 Task: Open Card Health and Wellness Conference Review in Board Employee Motivation and Engagement Programs to Workspace E-commerce Platforms and add a team member Softage.1@softage.net, a label Blue, a checklist Product Launch, an attachment from Trello, a color Blue and finally, add a card description 'Develop and launch new customer engagement program for social media' and a comment 'We should approach this task as an opportunity to learn and grow, by exploring new ideas and methods.'. Add a start date 'Jan 05, 1900' with a due date 'Jan 12, 1900'
Action: Mouse moved to (52, 279)
Screenshot: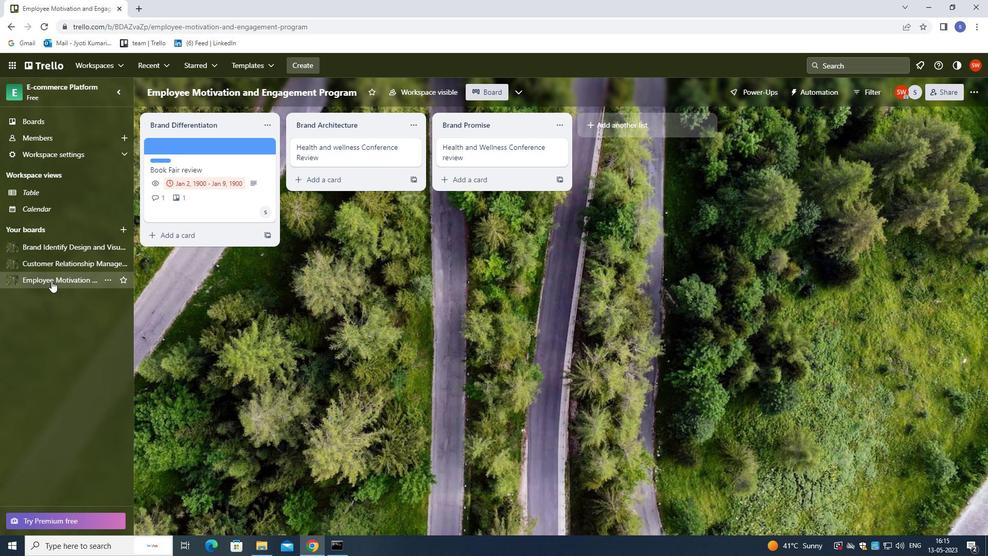 
Action: Mouse pressed left at (52, 279)
Screenshot: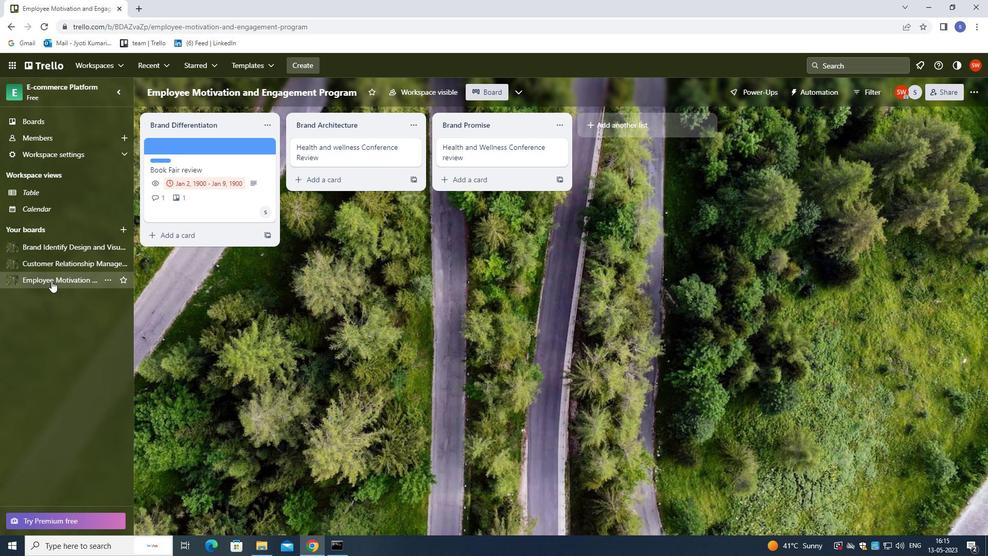 
Action: Mouse moved to (322, 155)
Screenshot: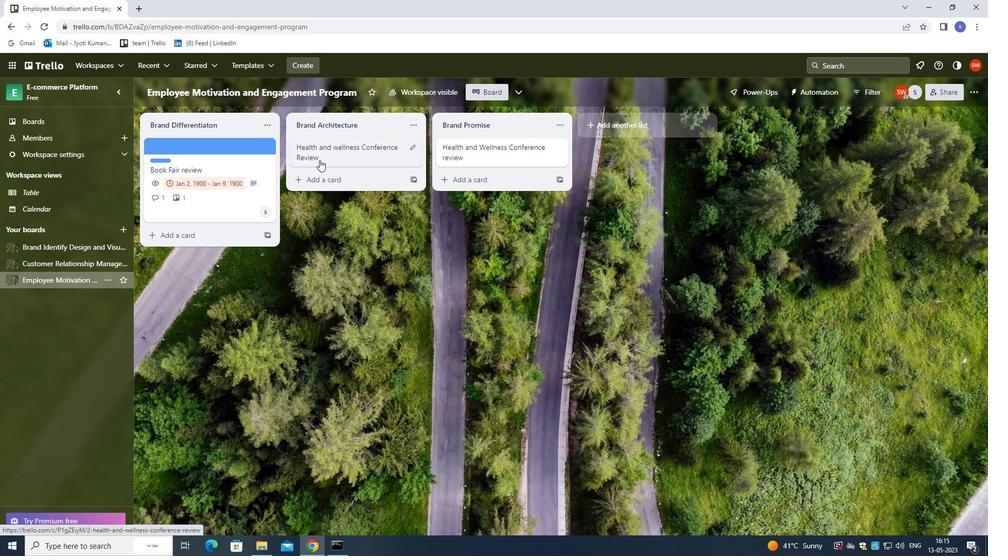 
Action: Mouse pressed left at (322, 155)
Screenshot: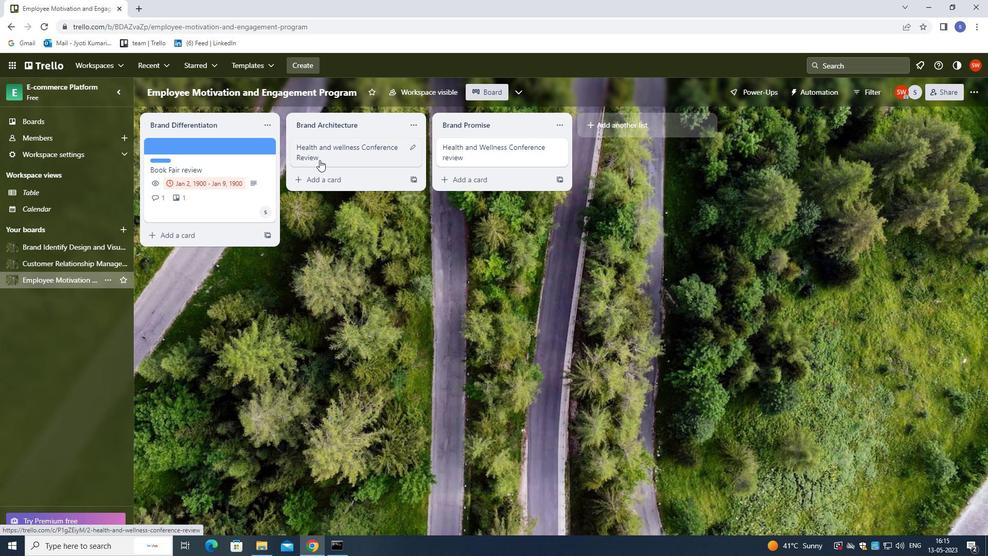 
Action: Mouse moved to (663, 182)
Screenshot: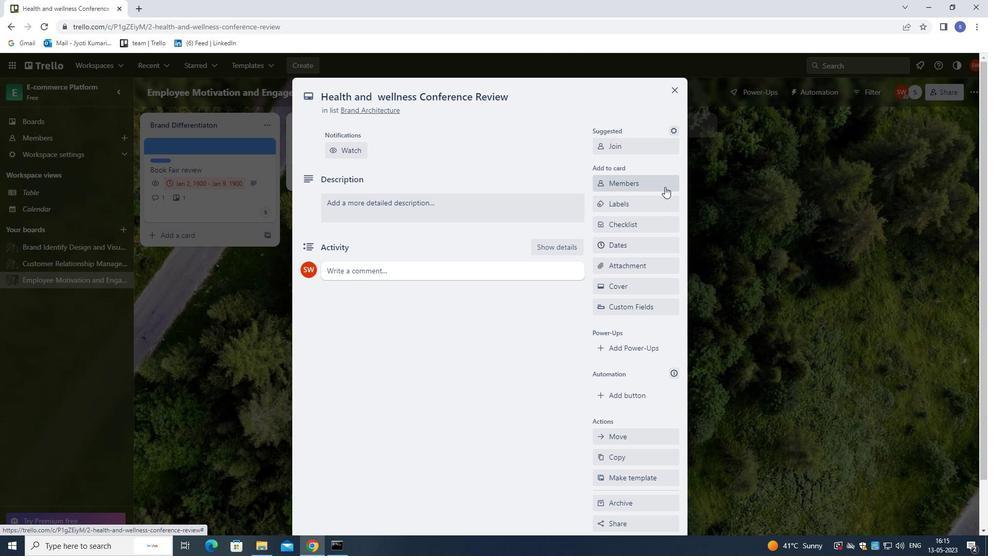 
Action: Mouse pressed left at (663, 182)
Screenshot: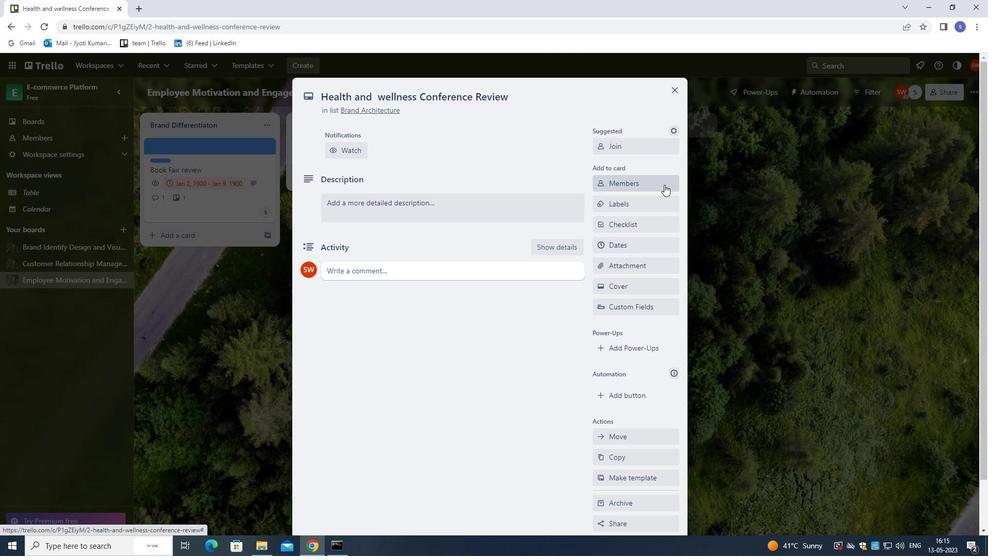 
Action: Mouse moved to (730, 227)
Screenshot: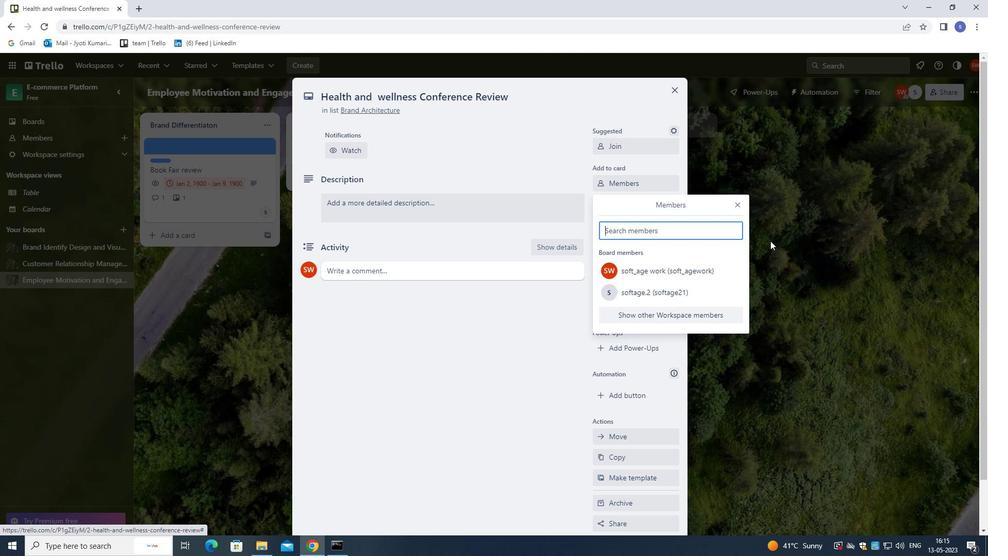
Action: Key pressed softage.4<Key.backspace>1<Key.shift>@SOFTAGE.NET
Screenshot: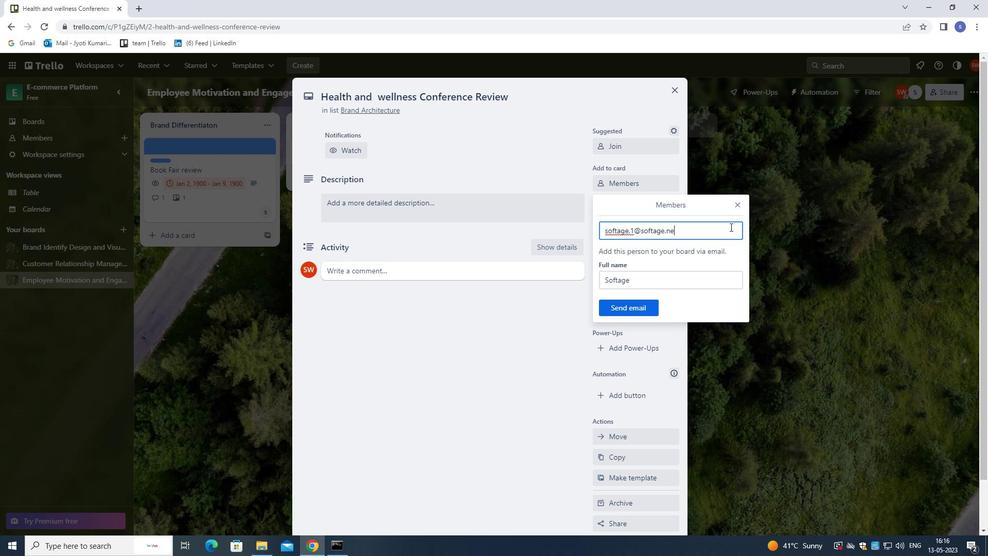 
Action: Mouse moved to (618, 305)
Screenshot: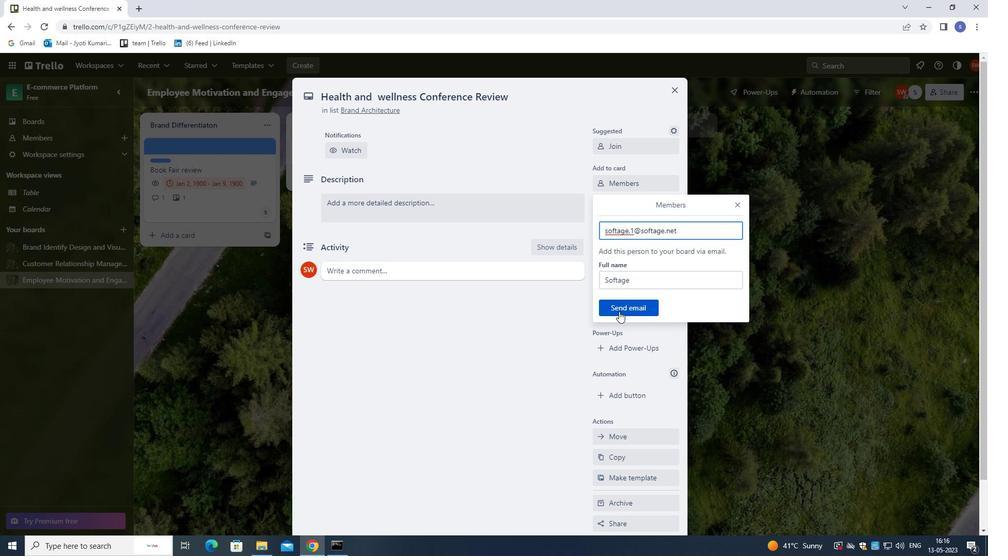
Action: Mouse pressed left at (618, 305)
Screenshot: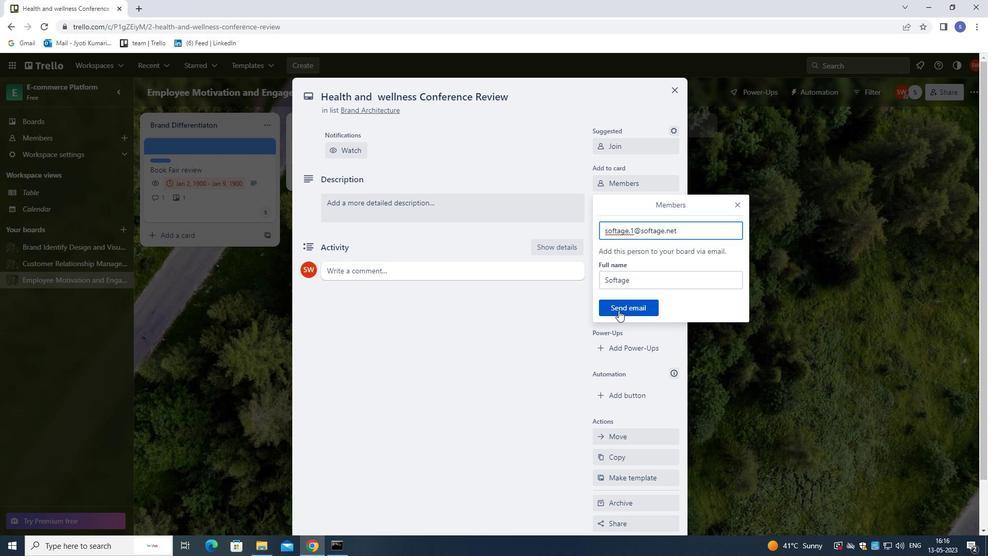 
Action: Mouse moved to (623, 205)
Screenshot: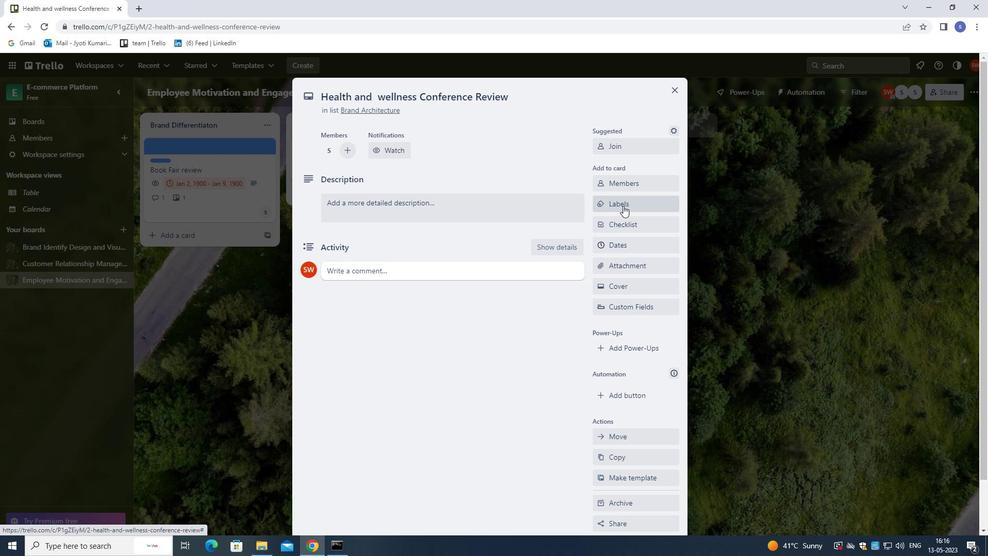 
Action: Mouse pressed left at (623, 205)
Screenshot: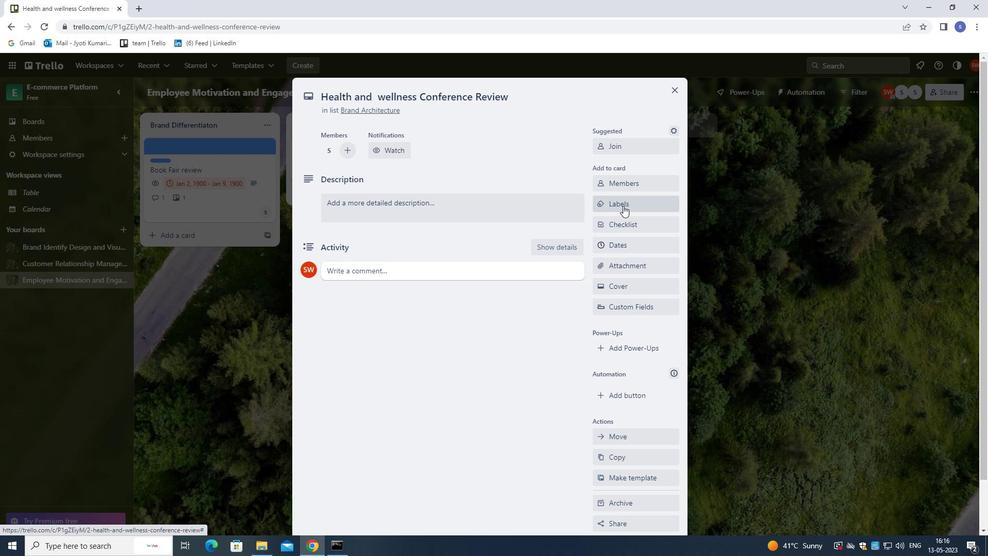 
Action: Mouse moved to (622, 204)
Screenshot: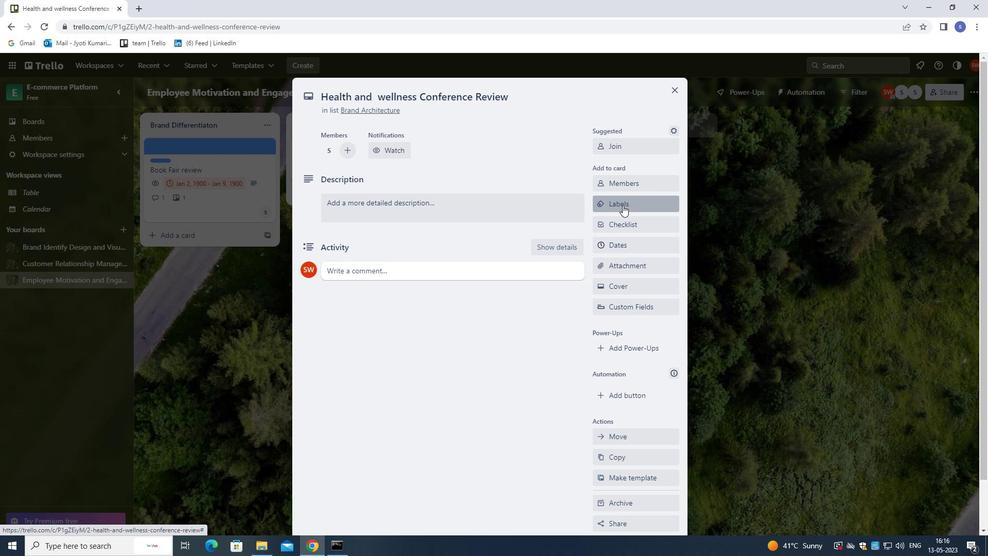 
Action: Key pressed B
Screenshot: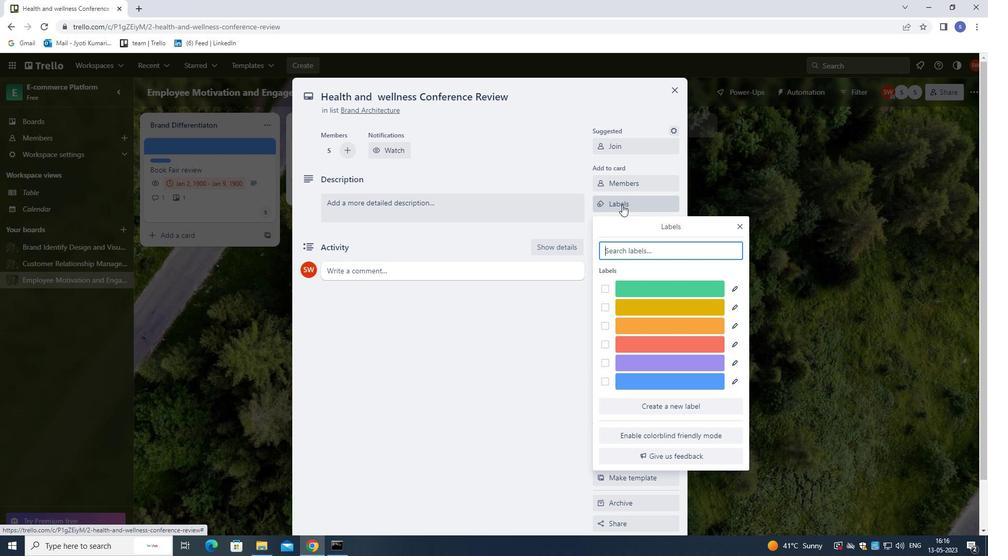 
Action: Mouse moved to (649, 286)
Screenshot: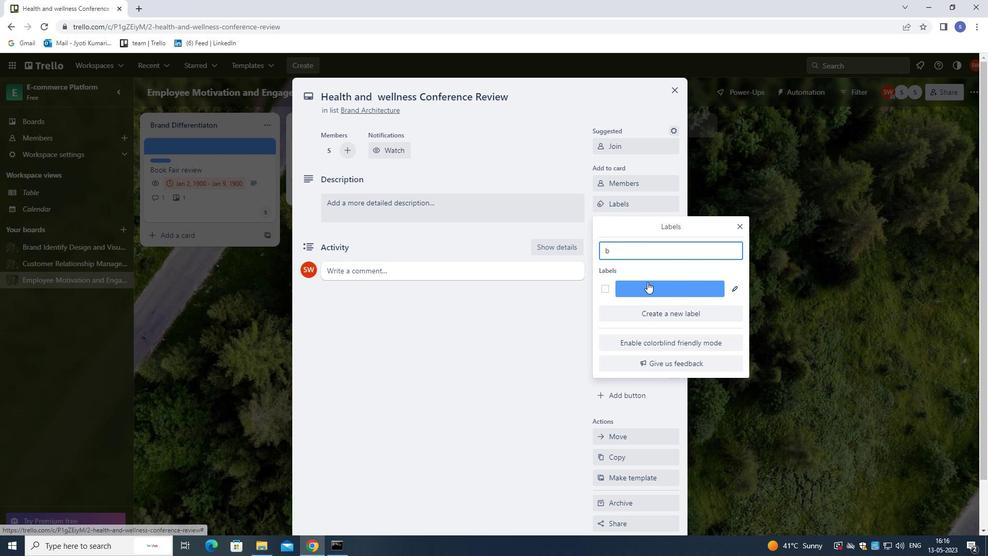 
Action: Mouse pressed left at (649, 286)
Screenshot: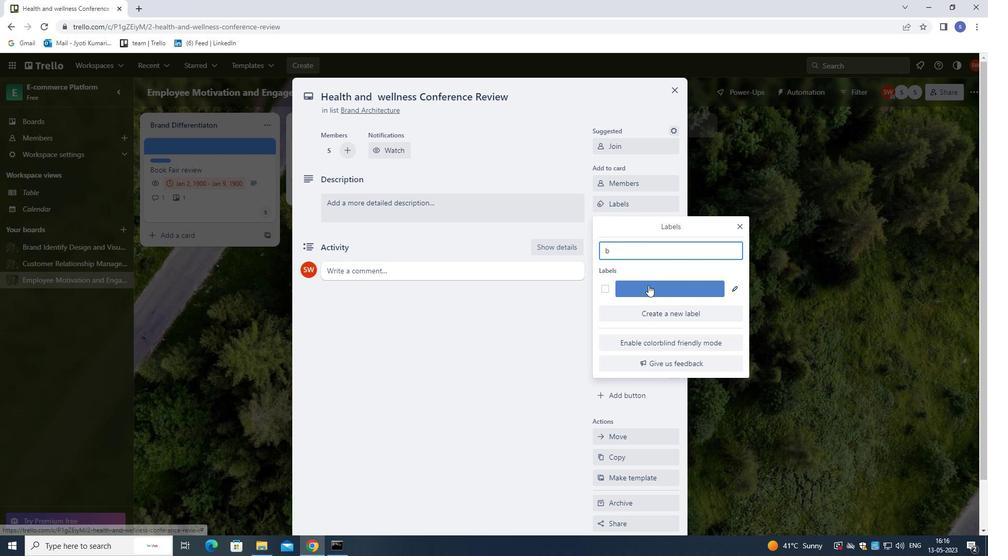 
Action: Mouse moved to (738, 227)
Screenshot: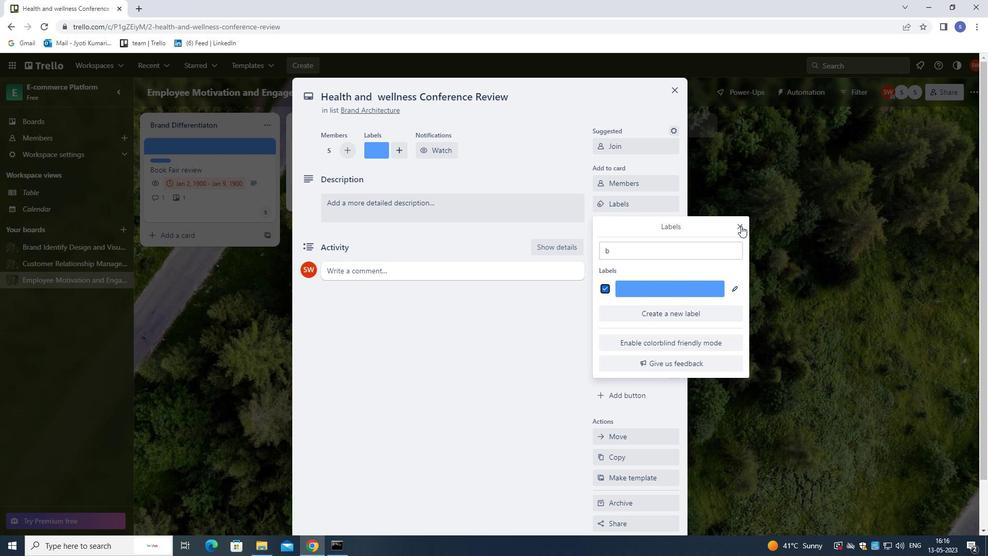 
Action: Mouse pressed left at (738, 227)
Screenshot: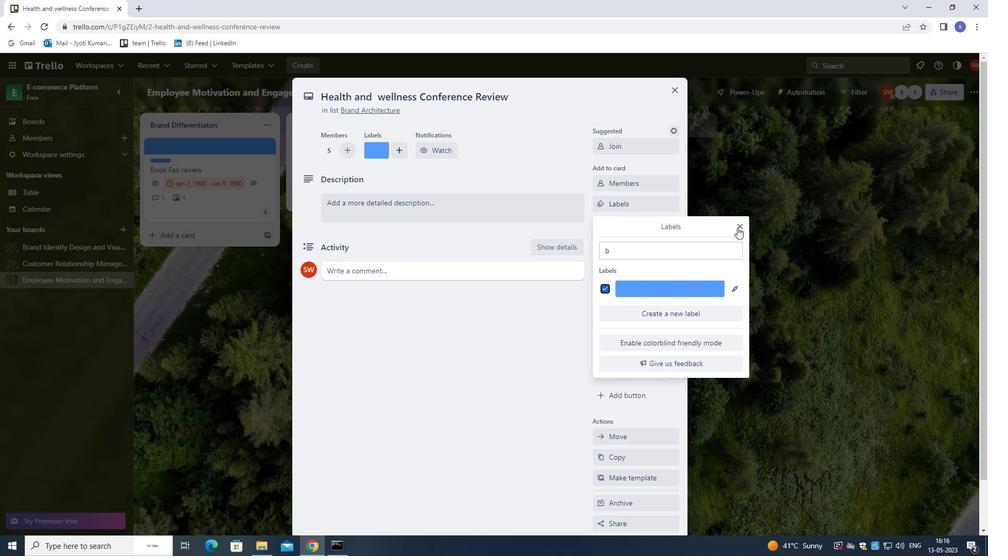 
Action: Mouse moved to (665, 227)
Screenshot: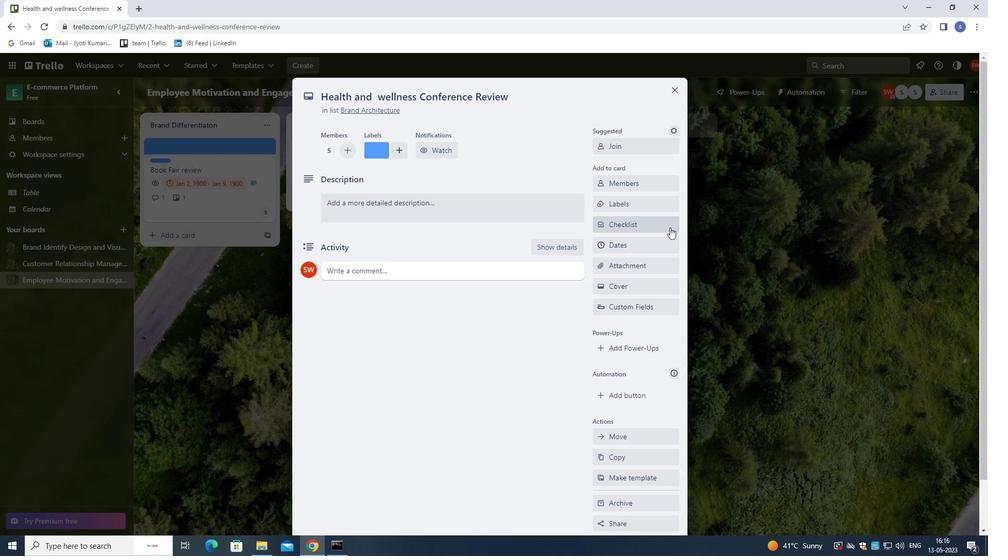 
Action: Mouse pressed left at (665, 227)
Screenshot: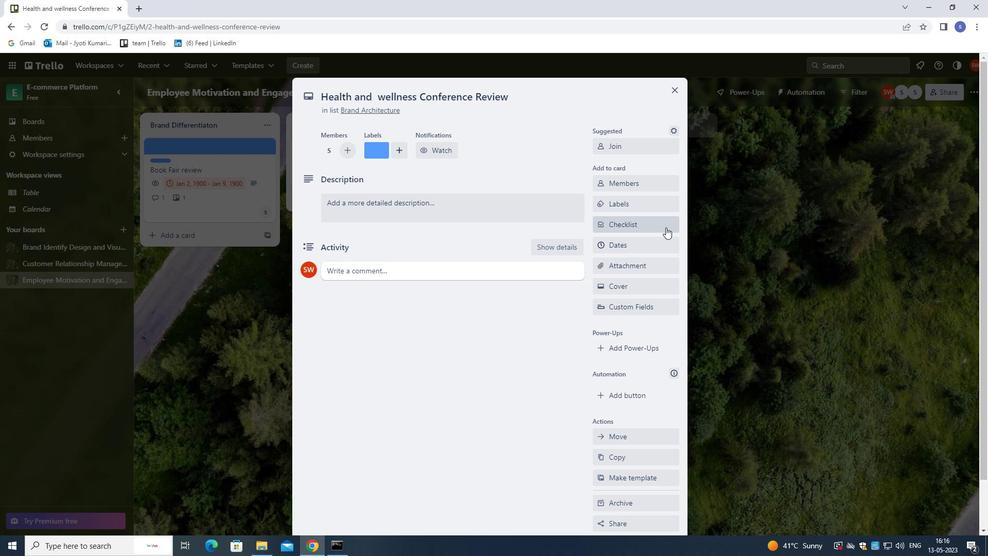 
Action: Mouse moved to (641, 221)
Screenshot: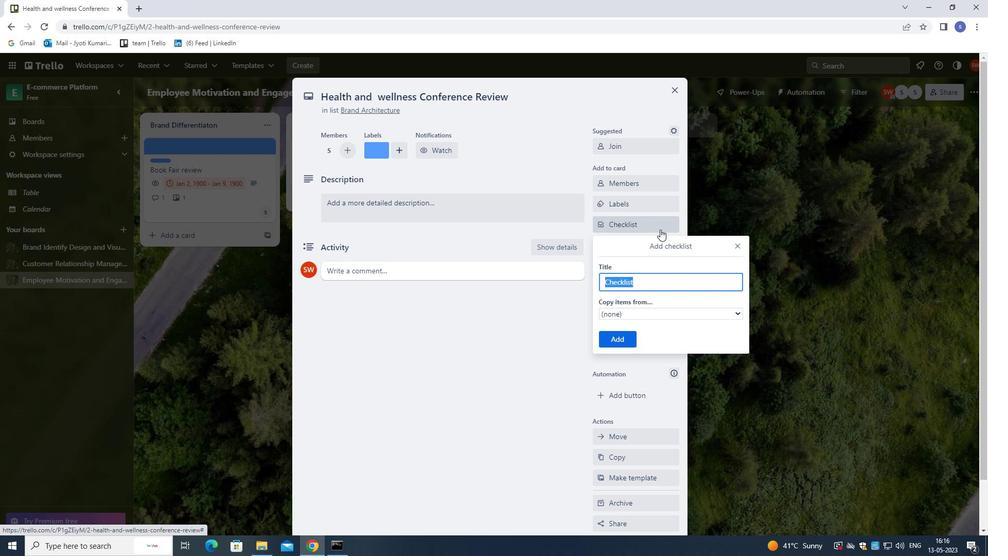 
Action: Key pressed <Key.shift><Key.shift><Key.shift>PRODUCT<Key.space>L<Key.backspace><Key.shift>LAUNCH
Screenshot: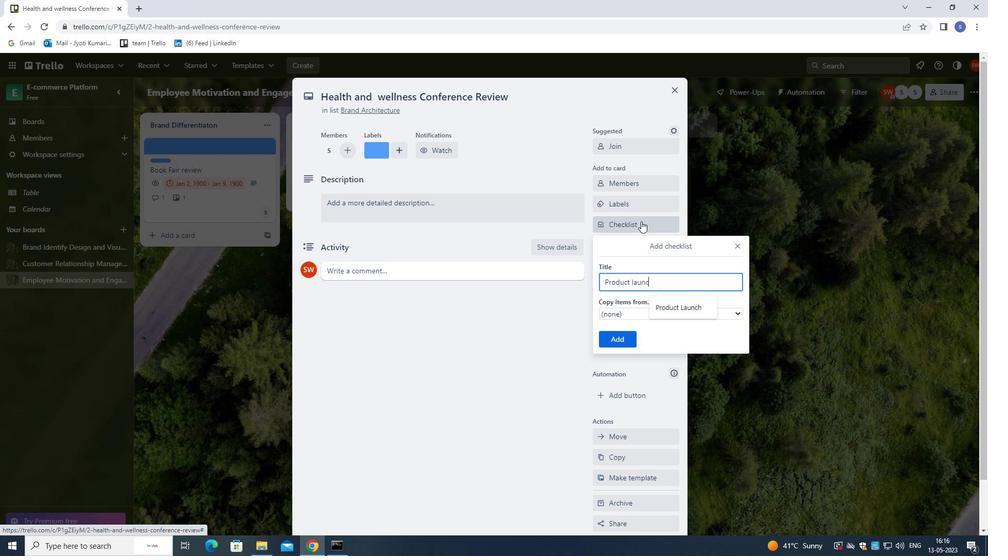 
Action: Mouse moved to (622, 340)
Screenshot: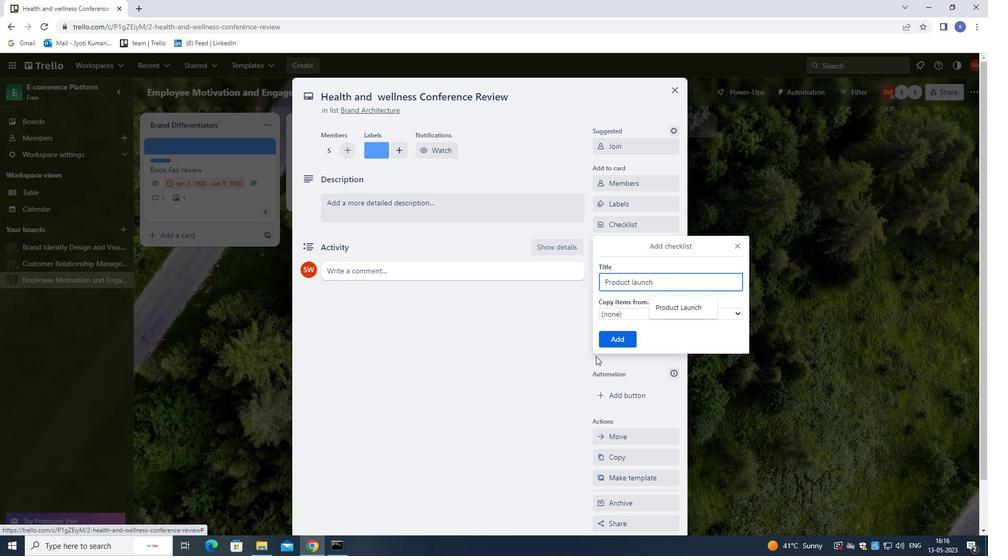 
Action: Mouse pressed left at (622, 340)
Screenshot: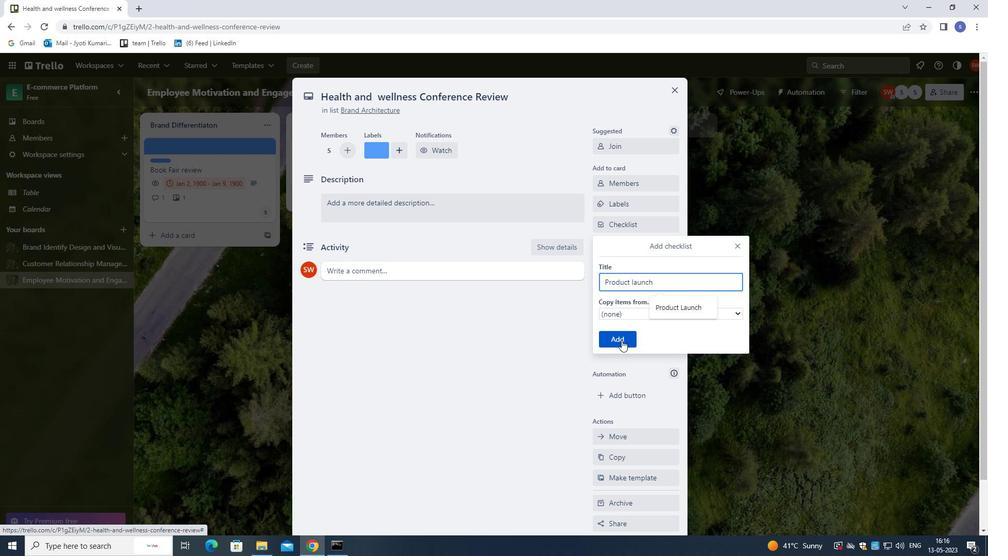 
Action: Mouse moved to (628, 244)
Screenshot: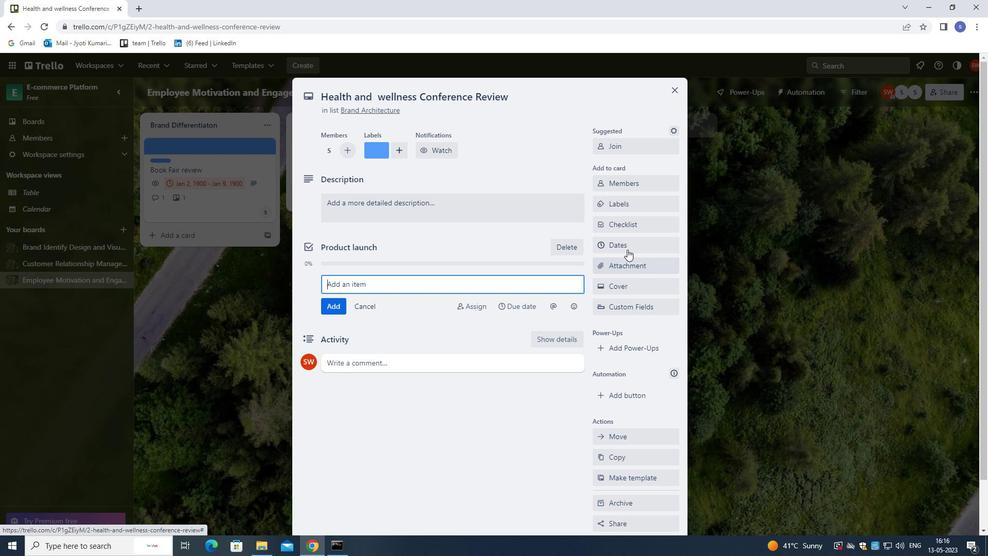 
Action: Mouse pressed left at (628, 244)
Screenshot: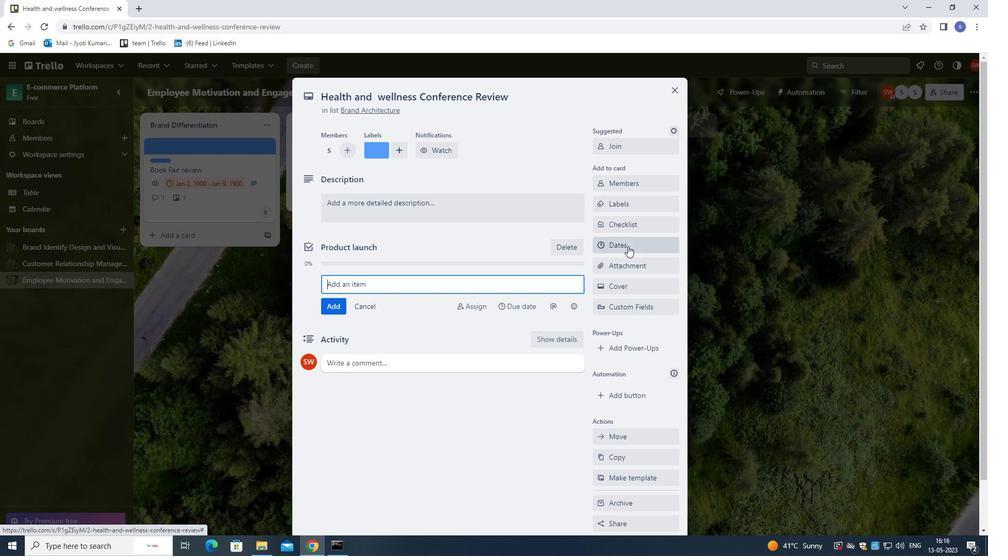 
Action: Mouse moved to (604, 282)
Screenshot: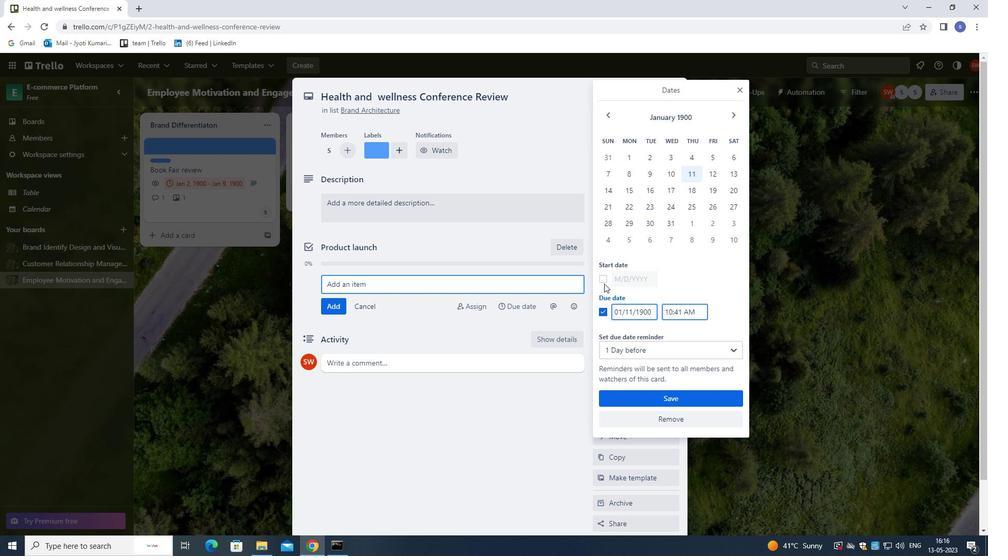 
Action: Mouse pressed left at (604, 282)
Screenshot: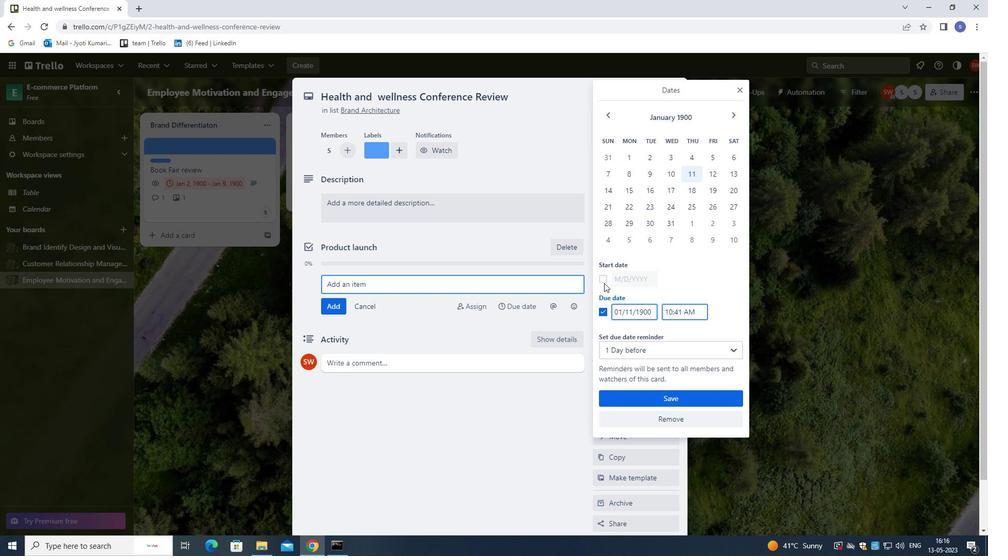 
Action: Mouse moved to (620, 275)
Screenshot: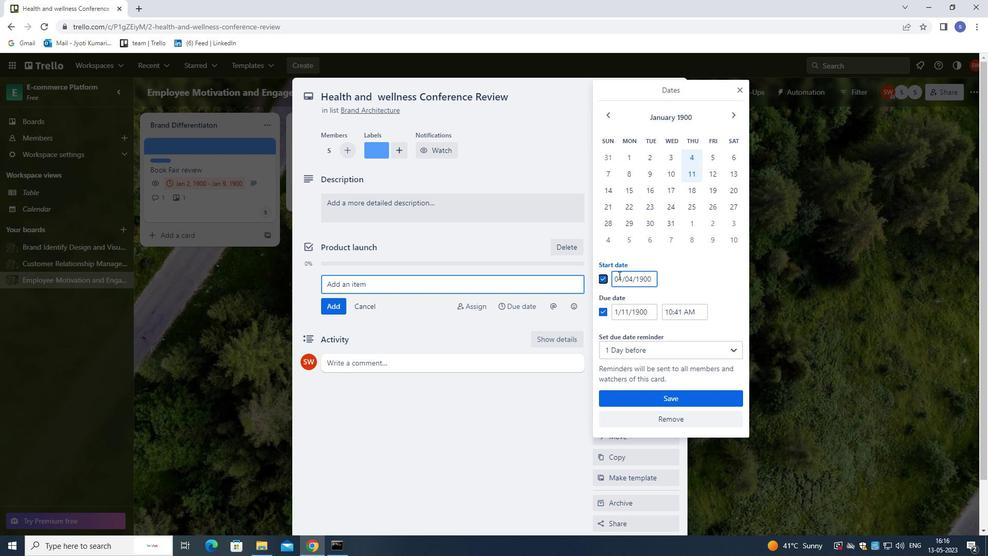 
Action: Mouse pressed left at (620, 275)
Screenshot: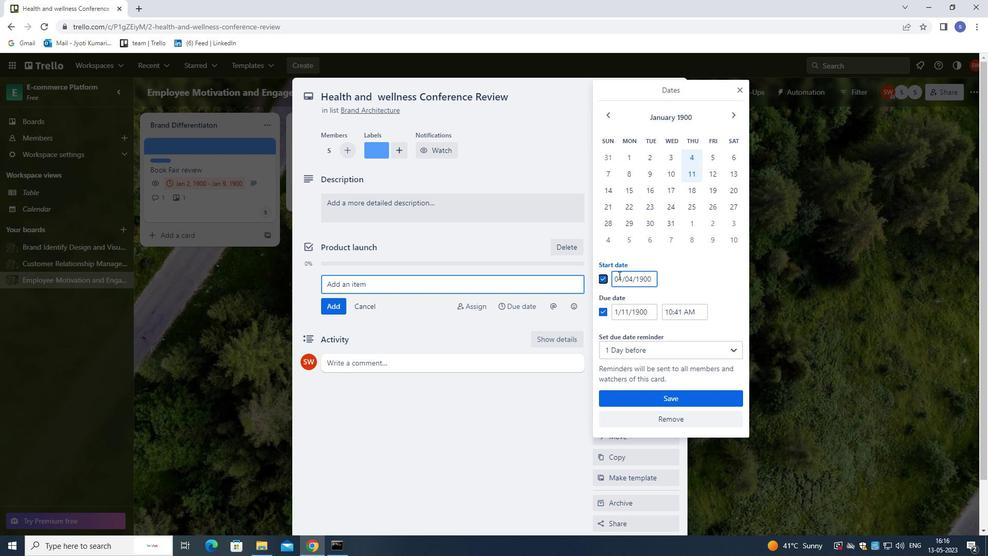 
Action: Mouse moved to (626, 302)
Screenshot: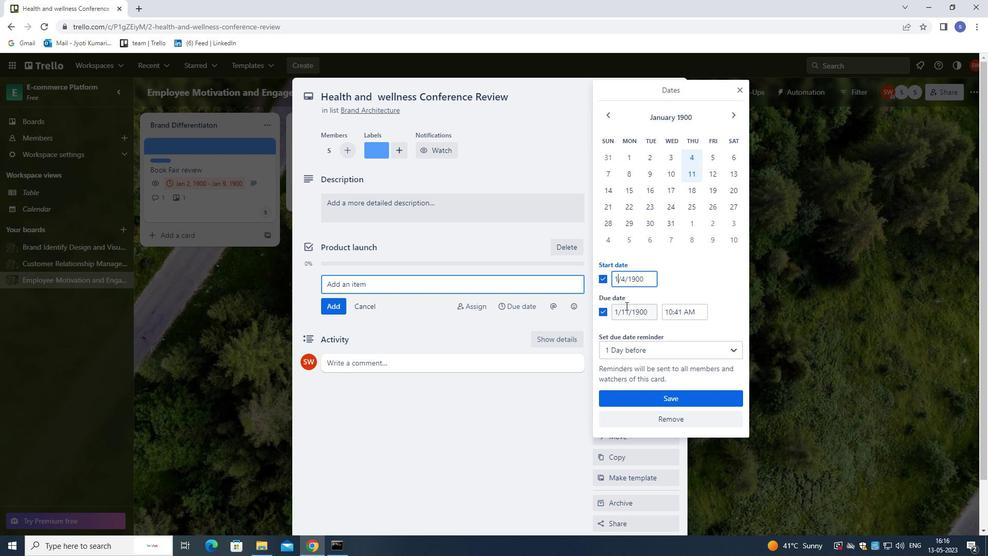 
Action: Key pressed <Key.right>
Screenshot: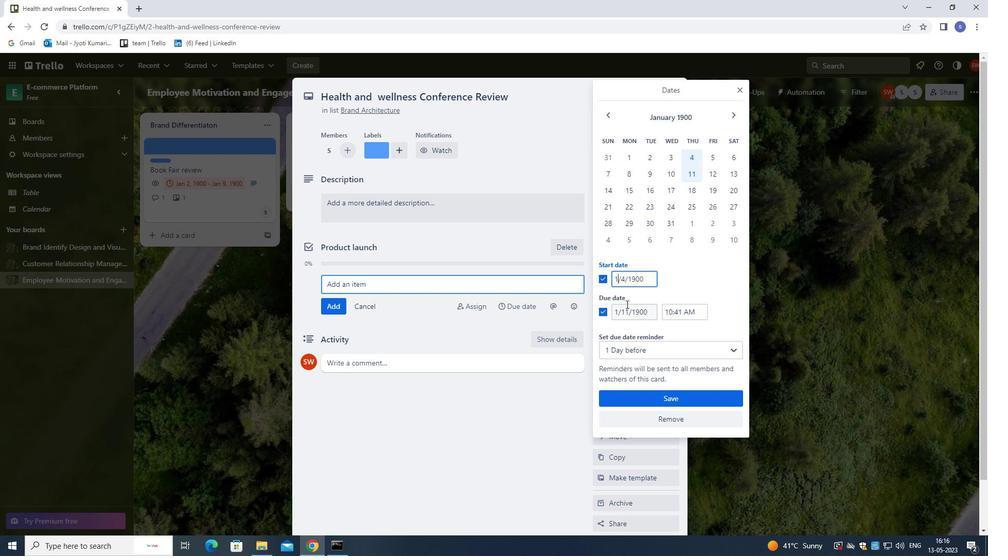 
Action: Mouse moved to (626, 302)
Screenshot: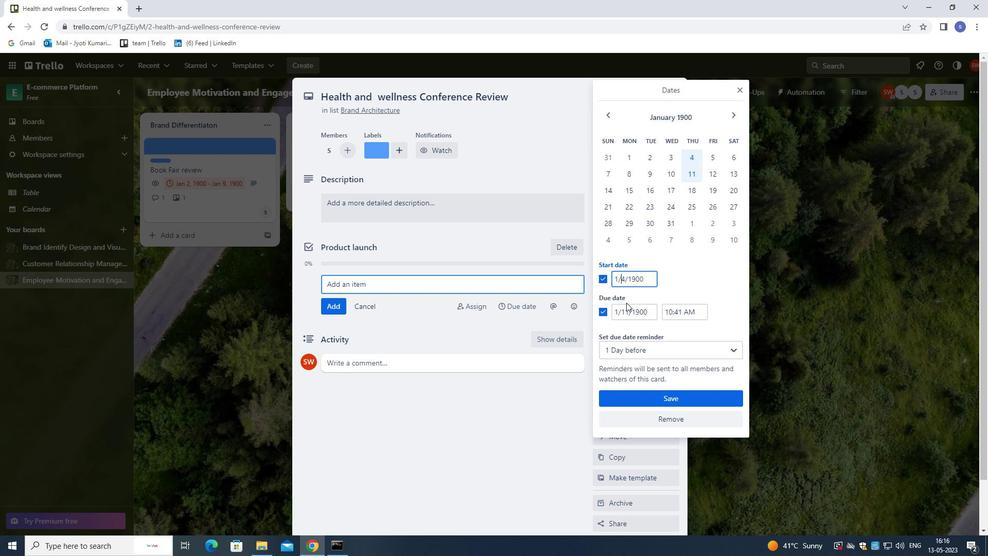 
Action: Key pressed <Key.right>
Screenshot: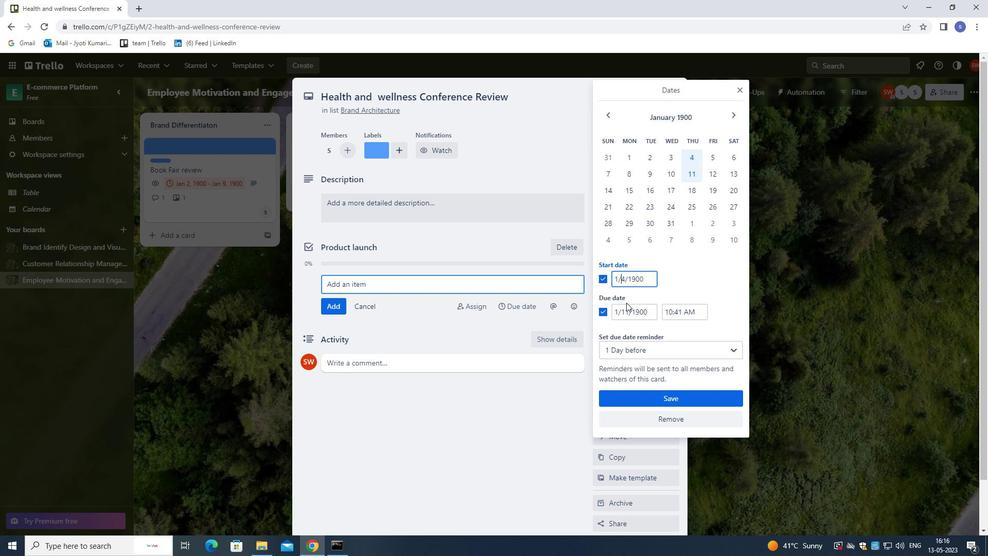 
Action: Mouse moved to (626, 296)
Screenshot: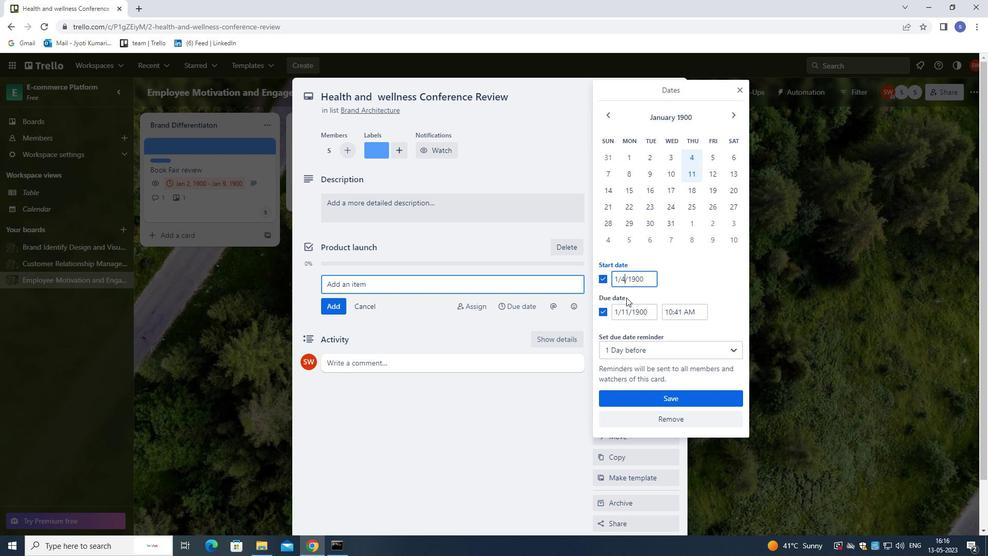 
Action: Key pressed <Key.backspace>
Screenshot: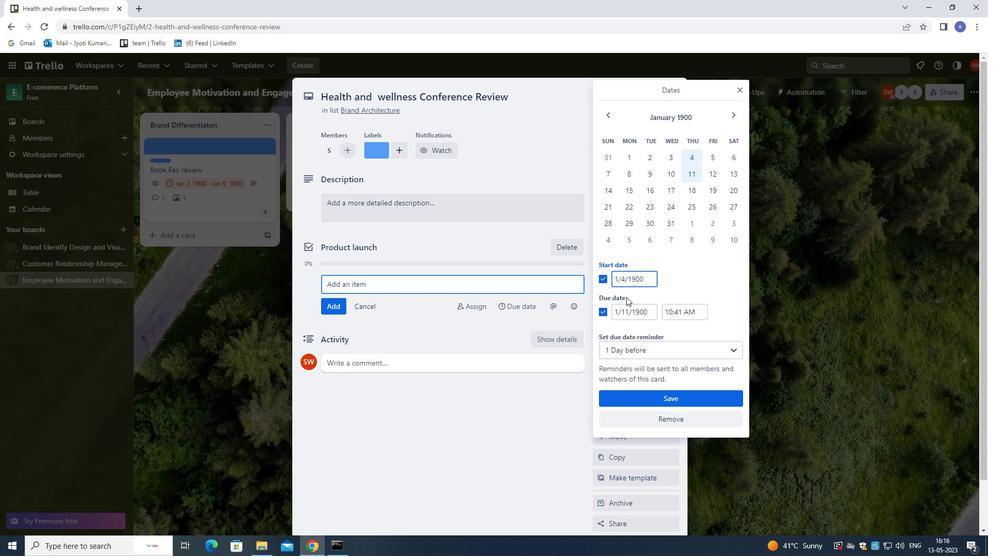
Action: Mouse moved to (627, 295)
Screenshot: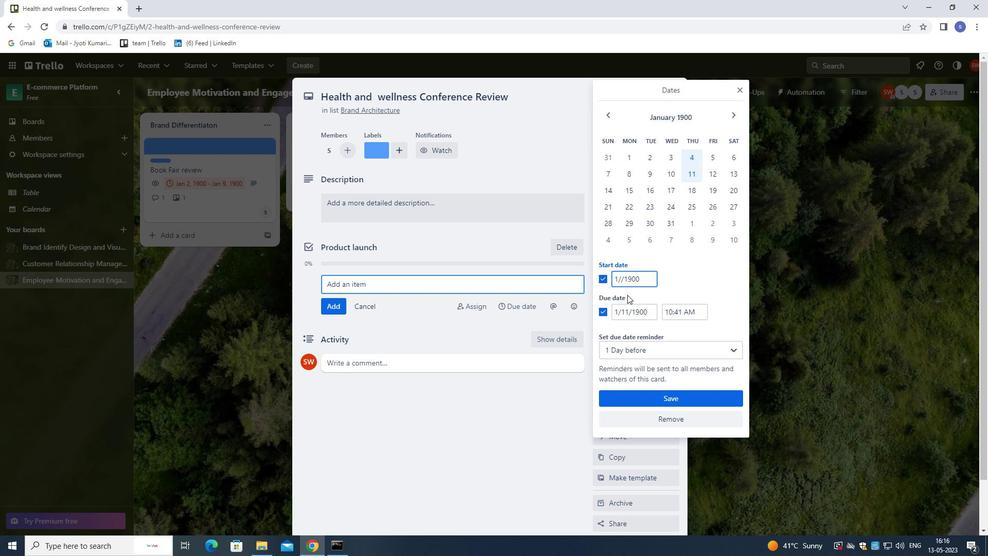 
Action: Key pressed 5
Screenshot: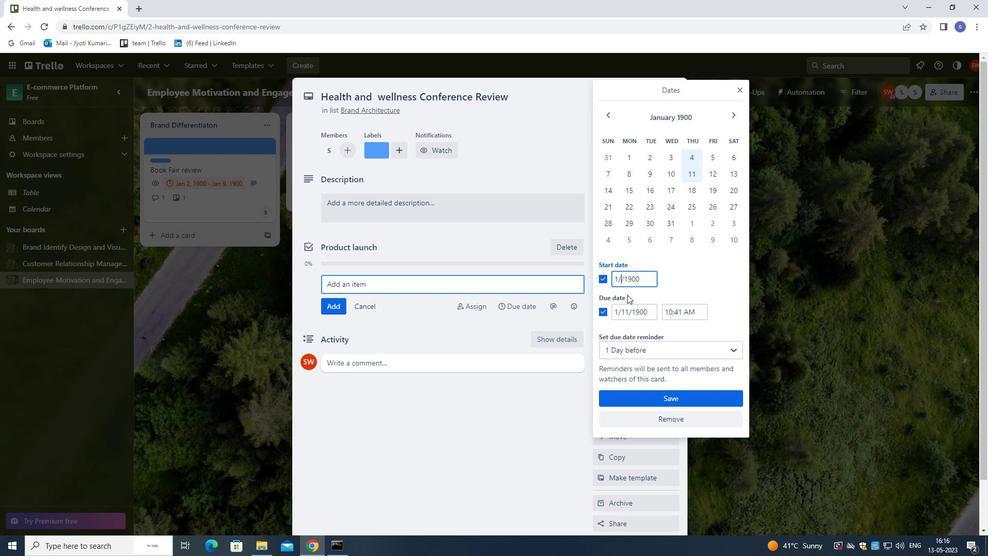 
Action: Mouse moved to (624, 307)
Screenshot: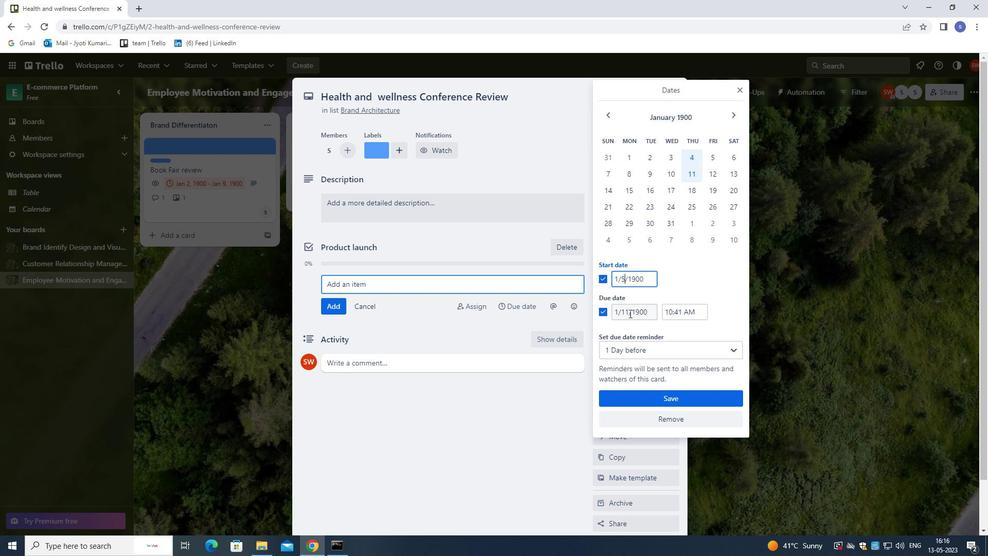 
Action: Mouse pressed left at (624, 307)
Screenshot: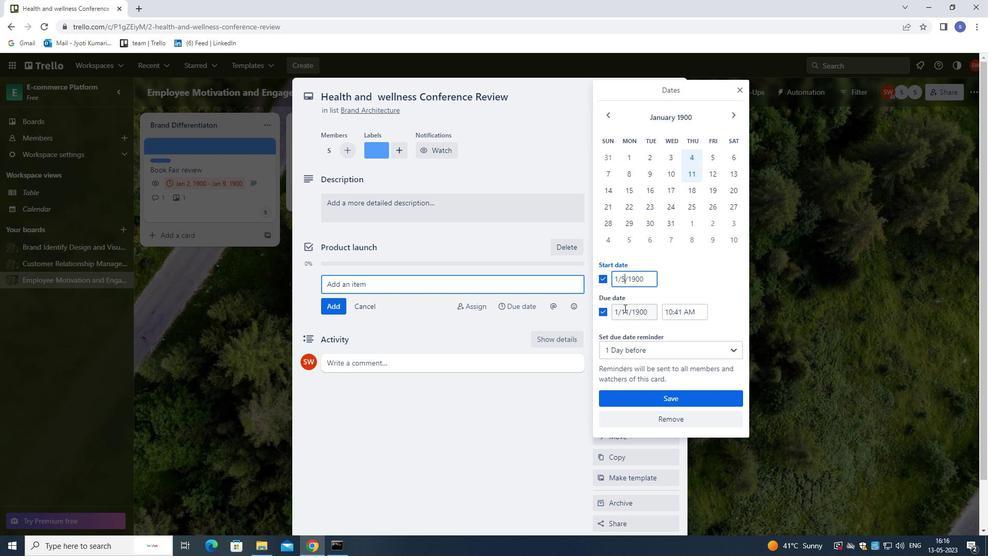 
Action: Mouse moved to (638, 334)
Screenshot: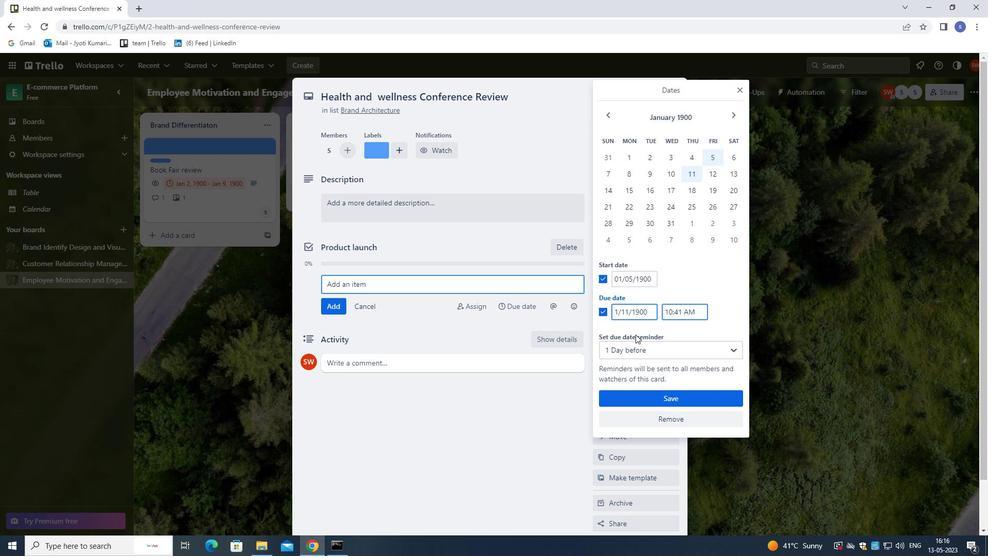 
Action: Key pressed <Key.right>
Screenshot: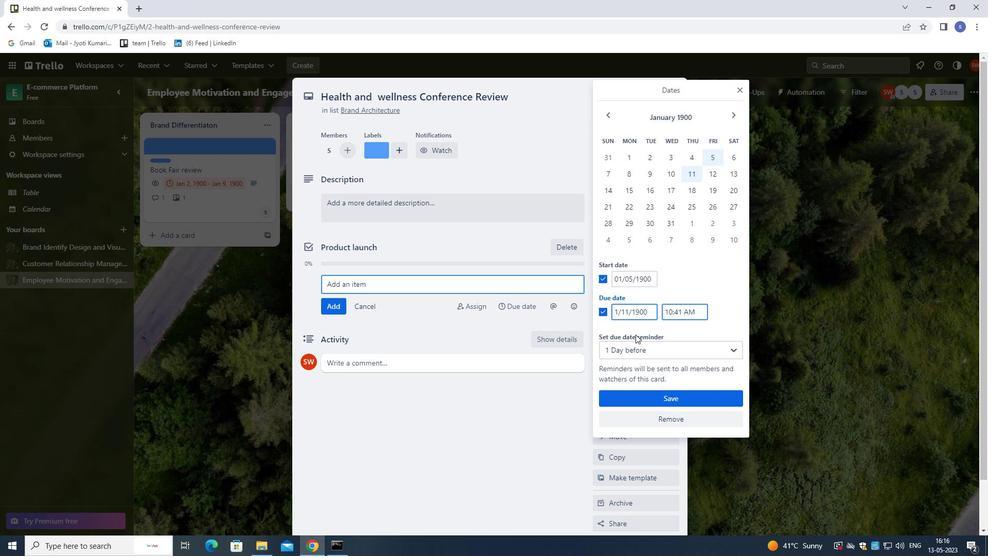 
Action: Mouse moved to (639, 331)
Screenshot: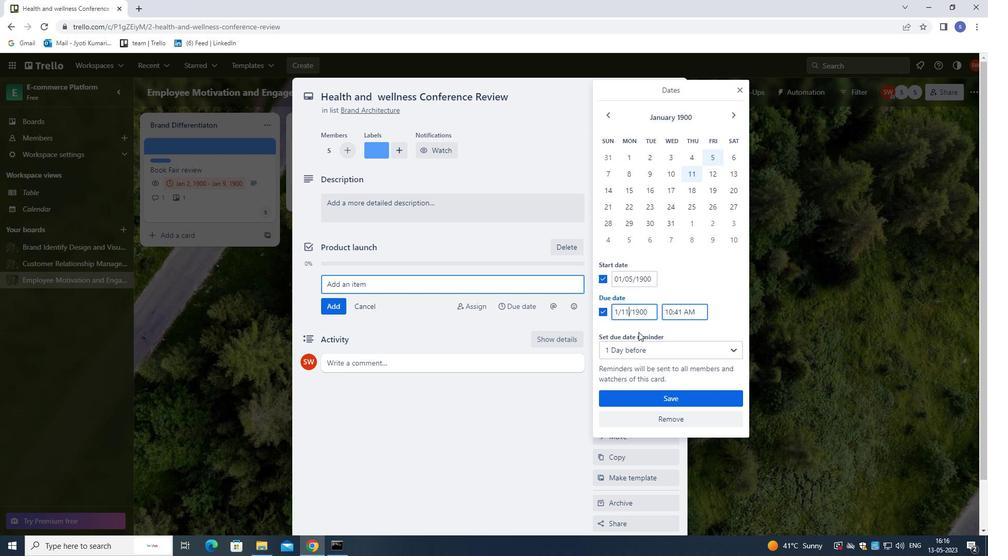 
Action: Key pressed <Key.backspace>
Screenshot: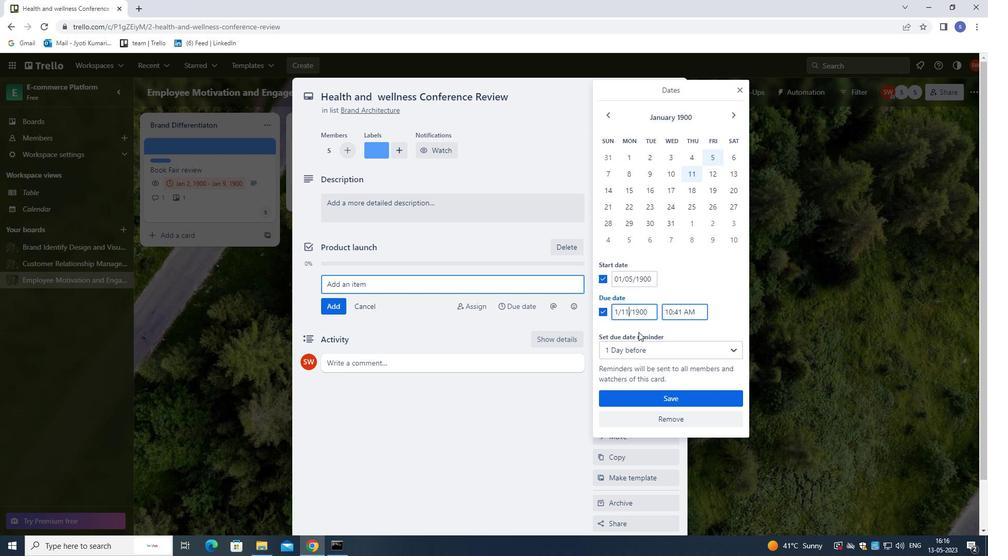 
Action: Mouse moved to (639, 330)
Screenshot: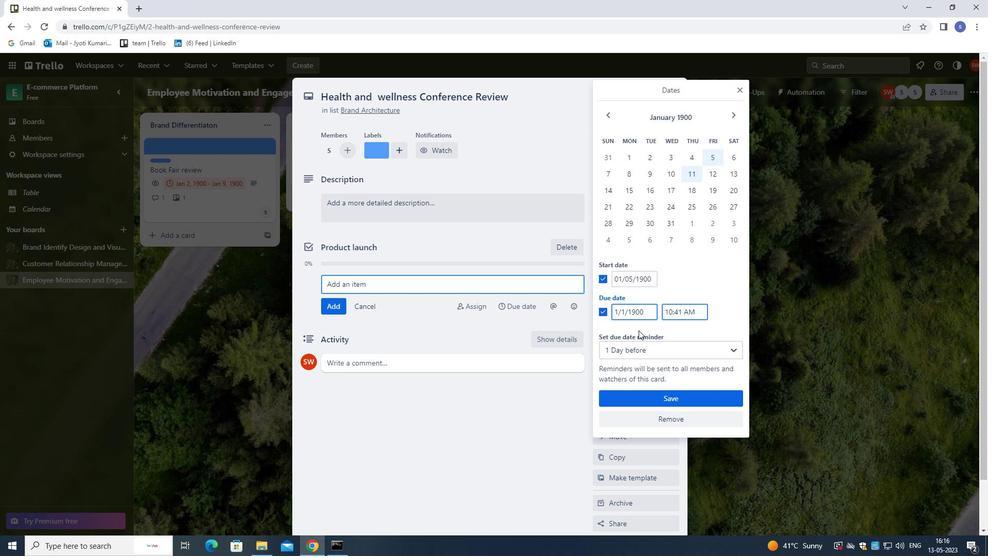 
Action: Key pressed 2
Screenshot: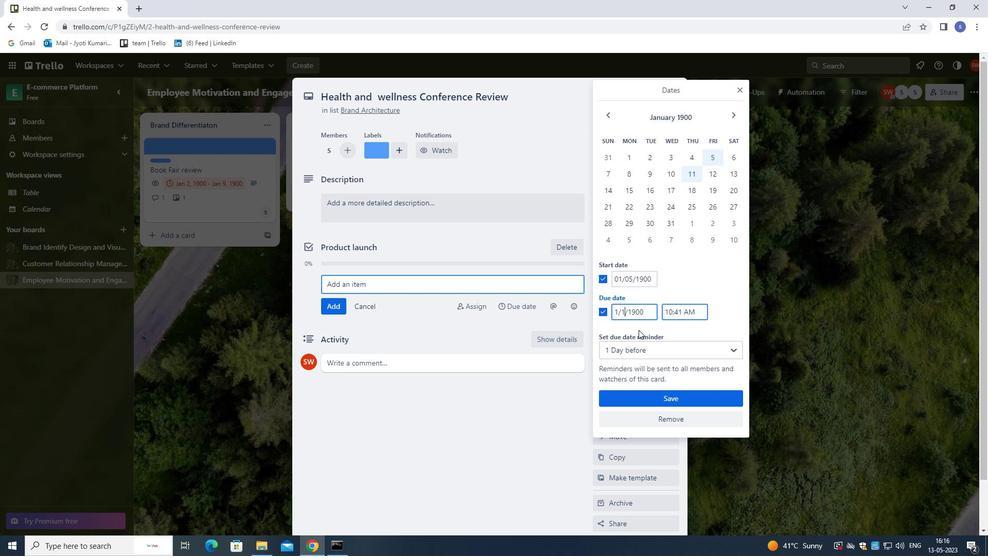 
Action: Mouse moved to (634, 396)
Screenshot: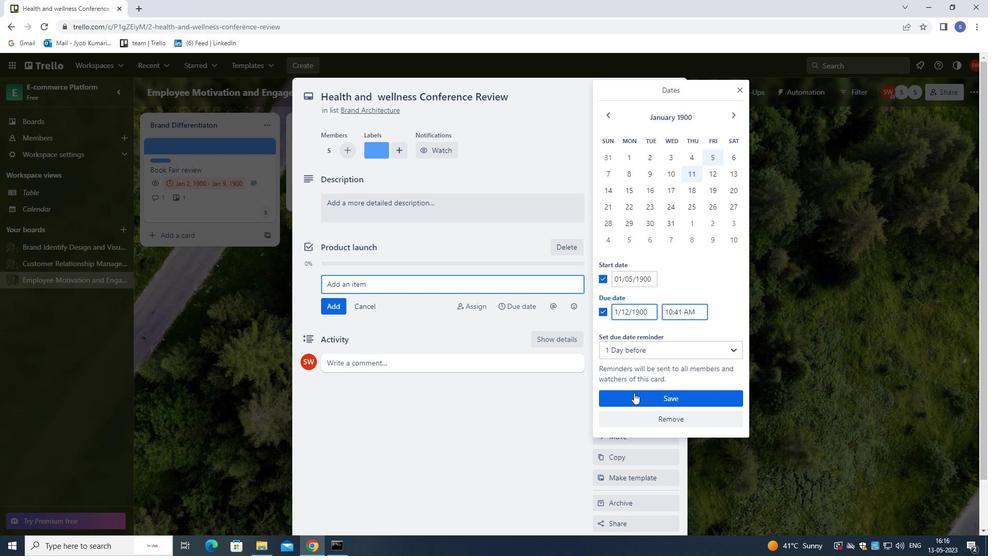 
Action: Mouse pressed left at (634, 396)
Screenshot: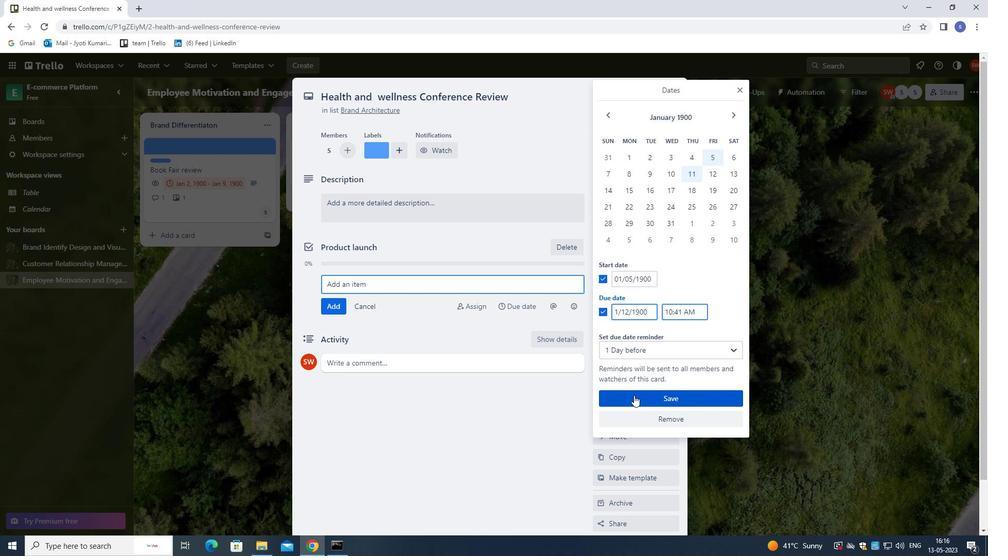 
Action: Mouse moved to (624, 264)
Screenshot: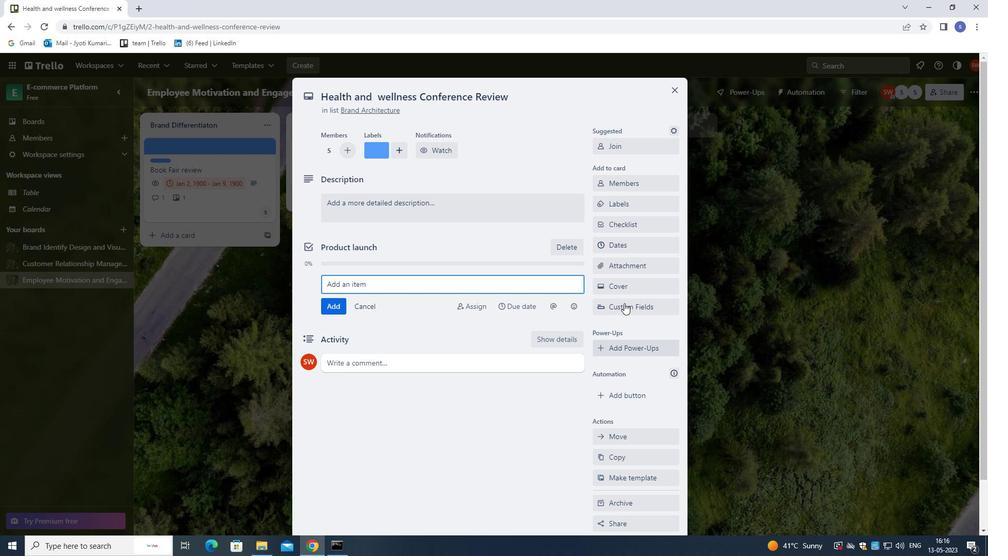 
Action: Mouse pressed left at (624, 264)
Screenshot: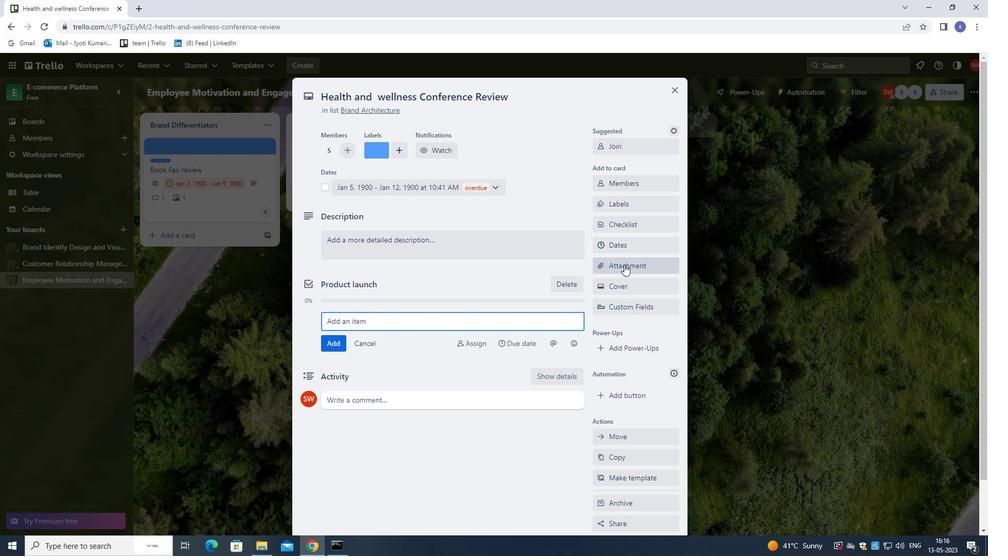 
Action: Mouse moved to (629, 325)
Screenshot: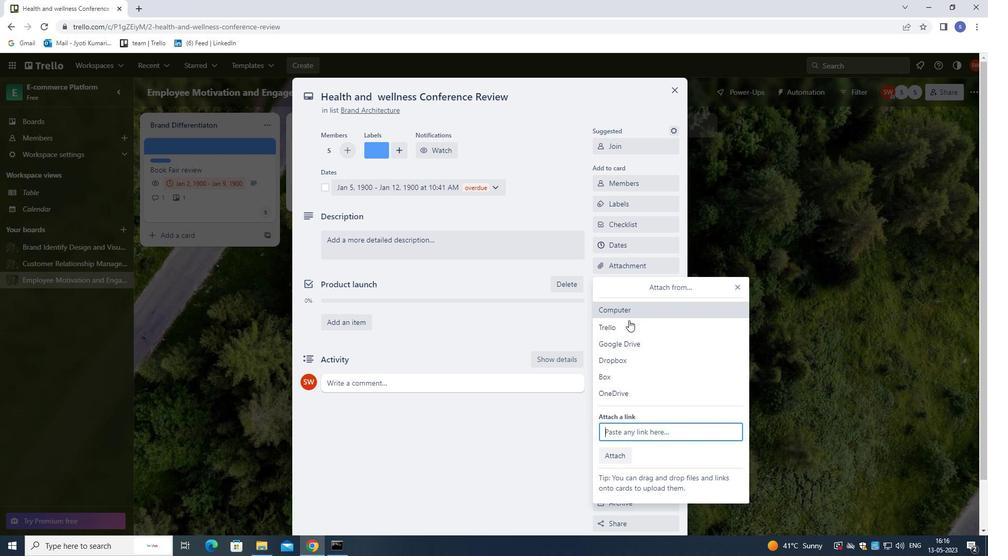
Action: Mouse pressed left at (629, 325)
Screenshot: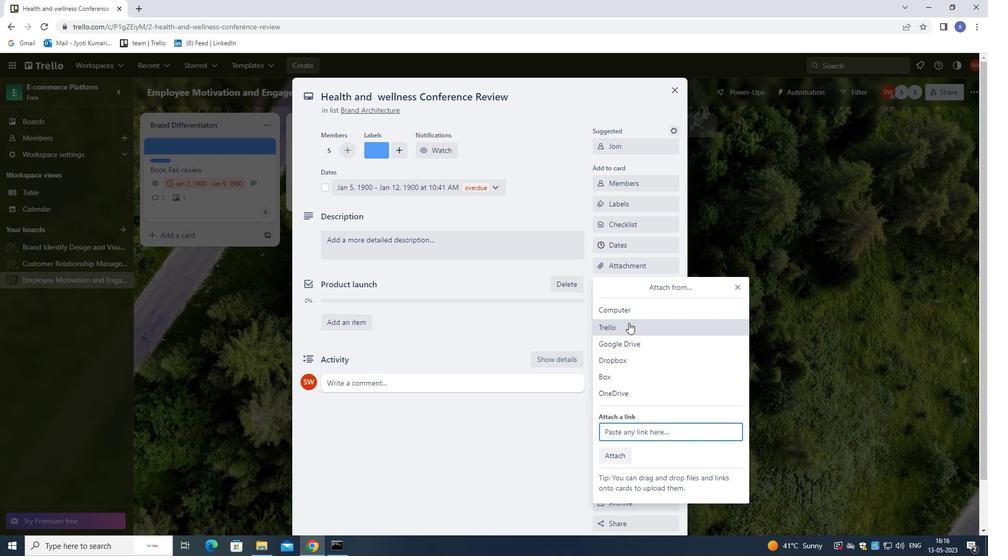 
Action: Mouse moved to (630, 321)
Screenshot: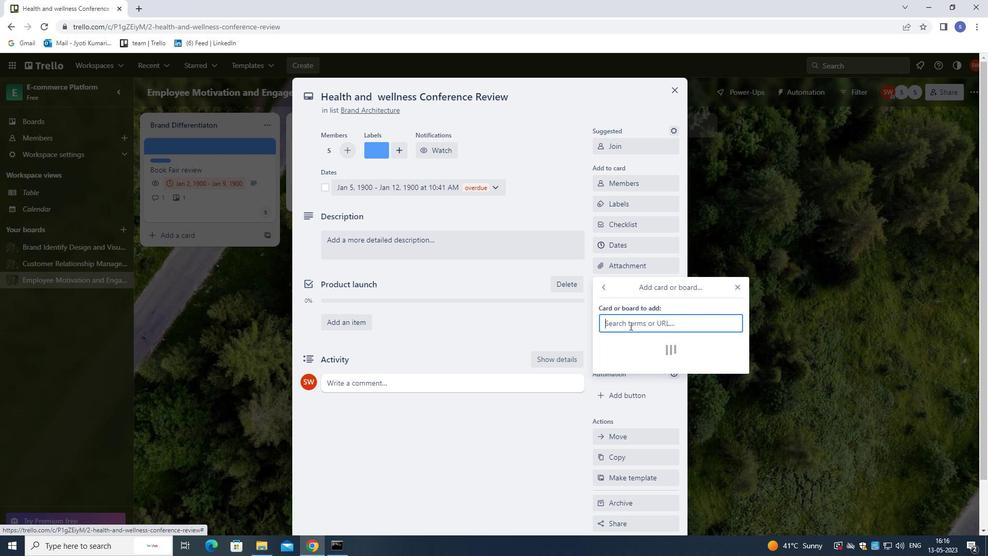 
Action: Mouse pressed left at (630, 321)
Screenshot: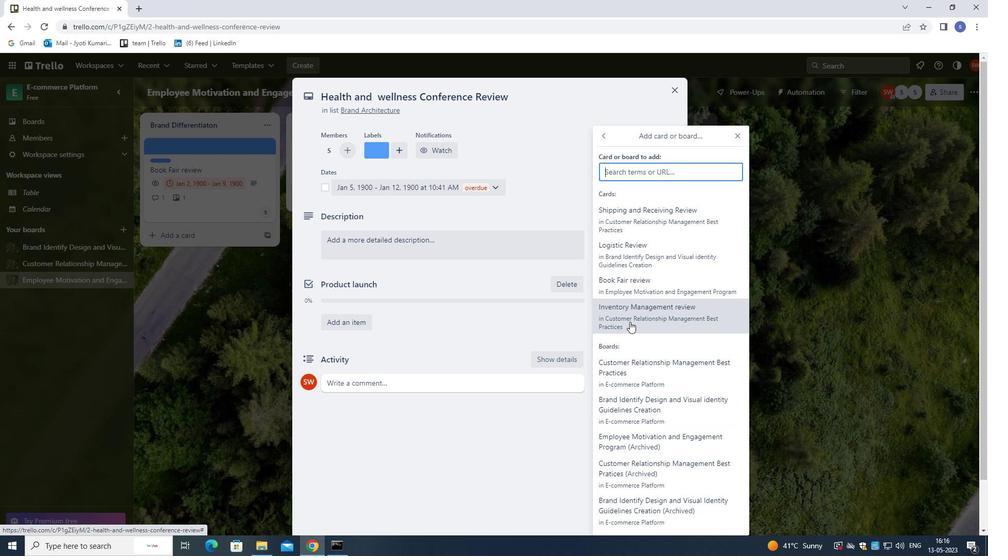 
Action: Mouse moved to (624, 286)
Screenshot: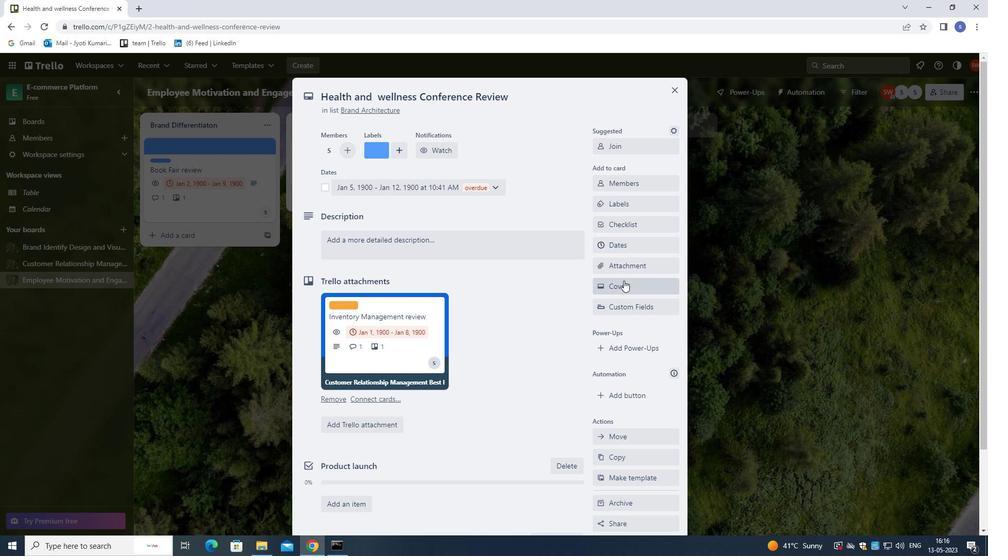 
Action: Mouse pressed left at (624, 286)
Screenshot: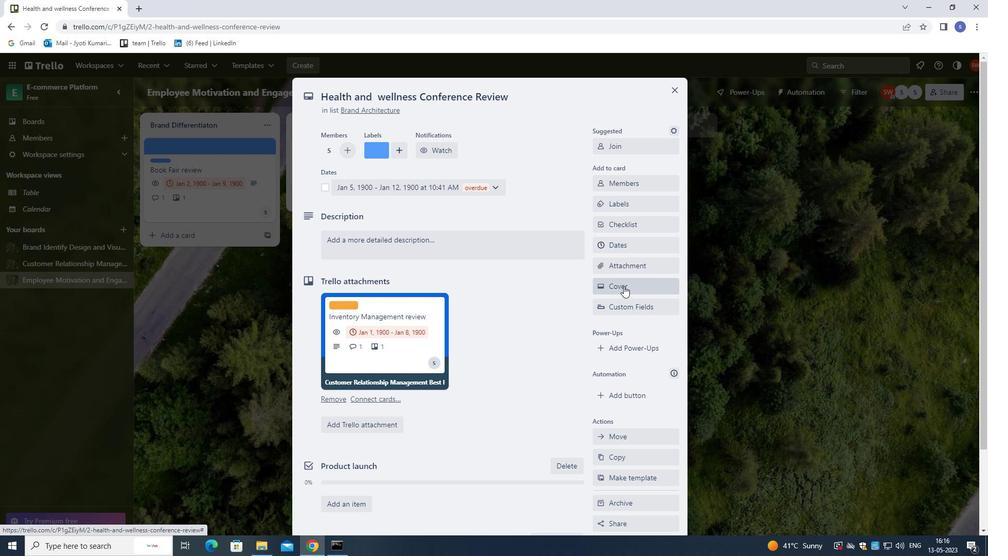 
Action: Mouse moved to (615, 348)
Screenshot: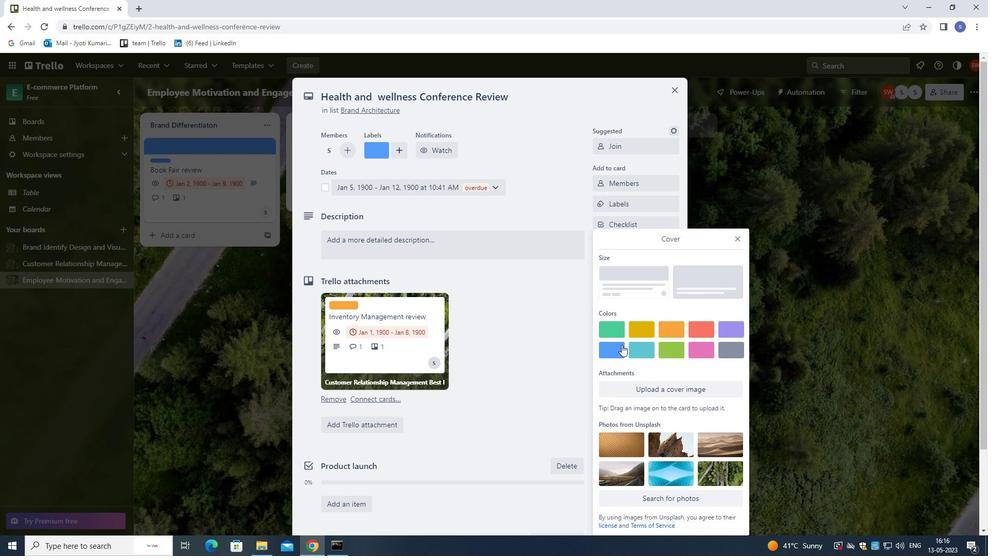 
Action: Mouse pressed left at (615, 348)
Screenshot: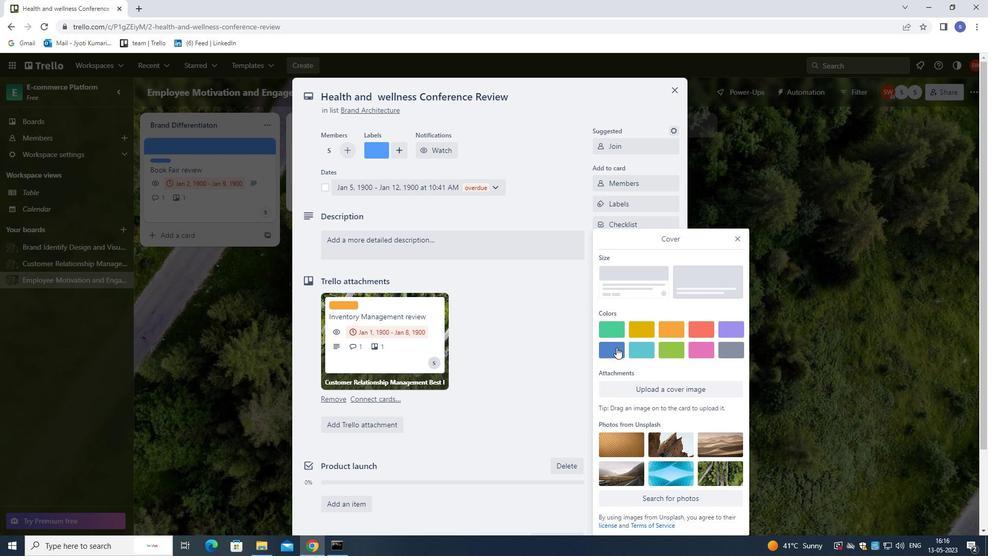 
Action: Mouse moved to (739, 222)
Screenshot: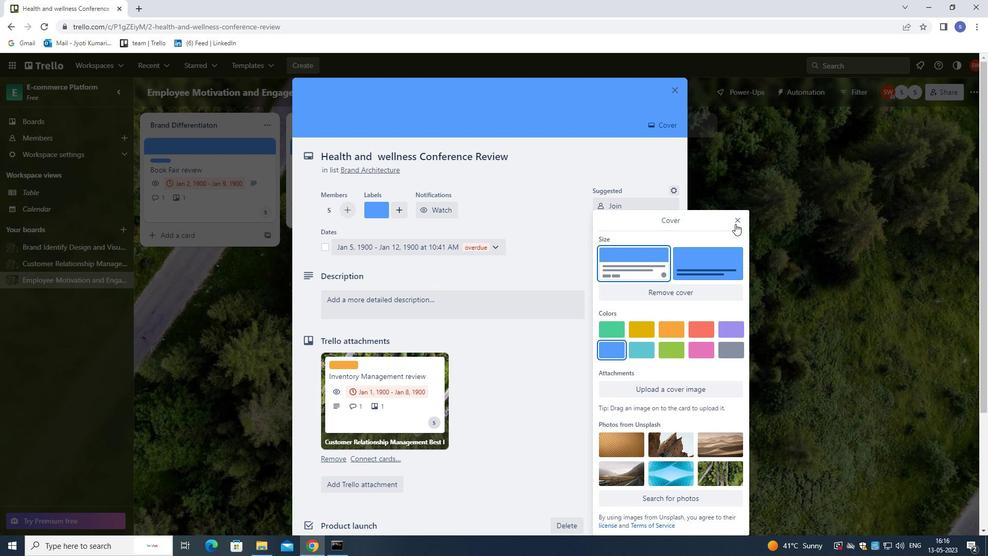 
Action: Mouse pressed left at (739, 222)
Screenshot: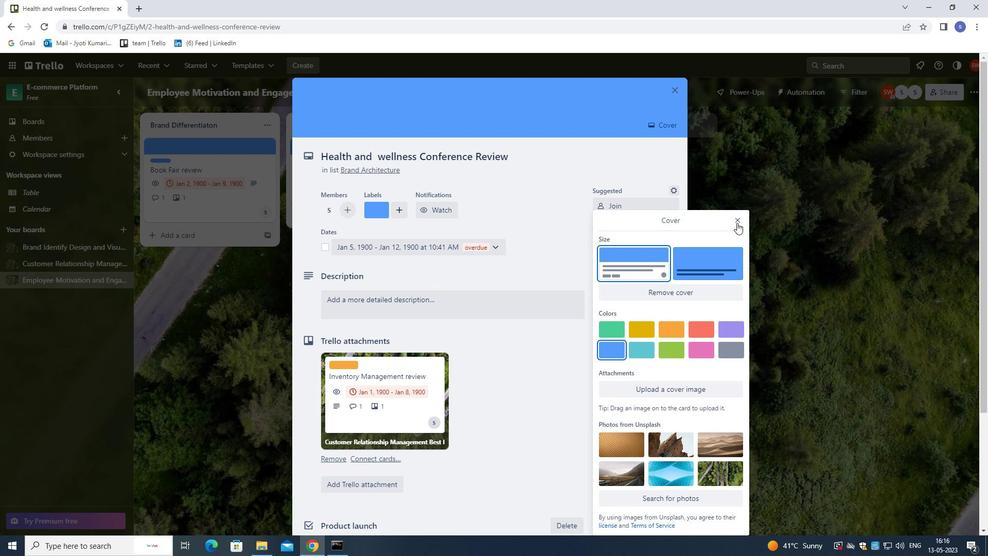 
Action: Mouse moved to (551, 313)
Screenshot: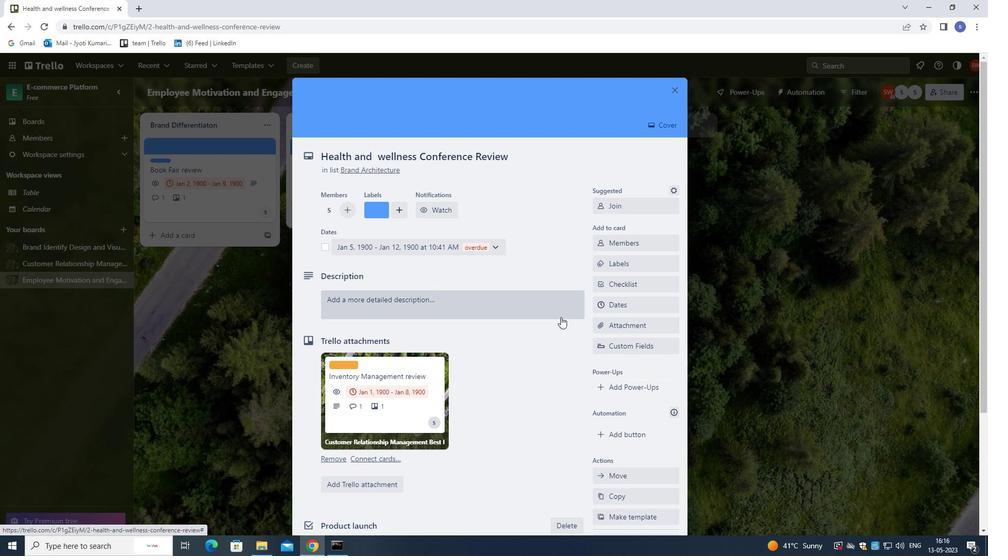 
Action: Mouse pressed left at (551, 313)
Screenshot: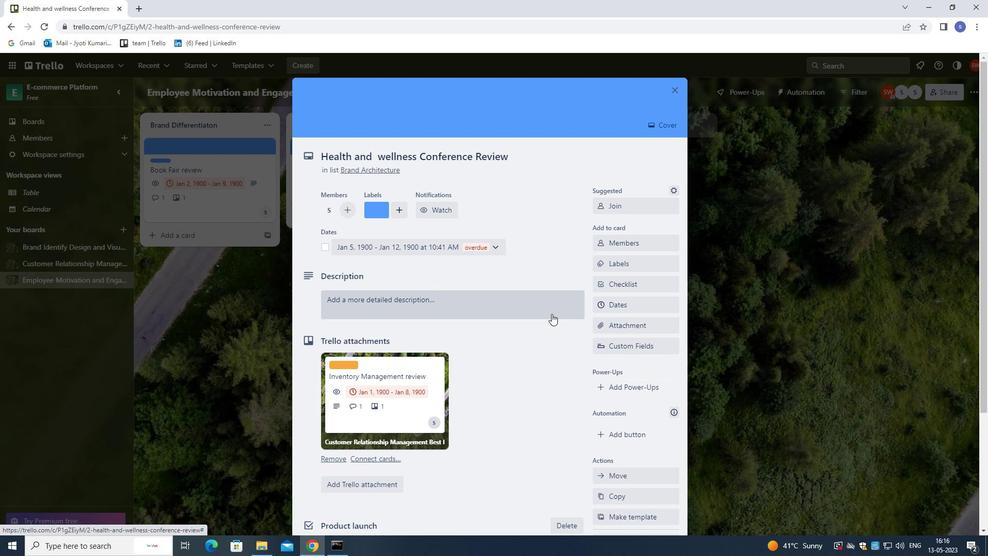 
Action: Key pressed <Key.shift>DEVELOP<Key.space>AND<Key.space><Key.shift>LAUNCH<Key.space>NEW<Key.space>CUSTOMER<Key.space>ENGAGEMENT<Key.space>PROGRAM<Key.space>FOR<Key.space>SOCIAL<Key.space>MEDIA.
Screenshot: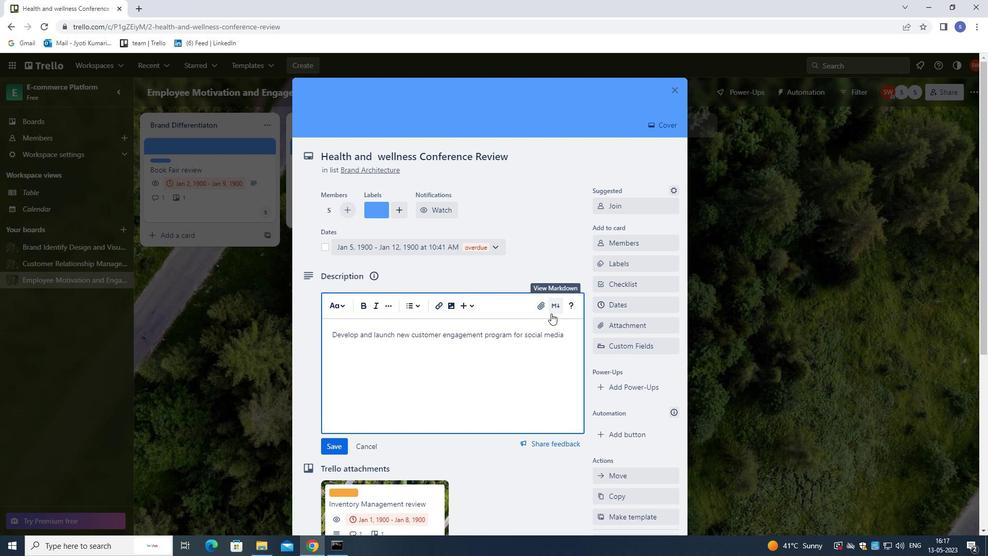 
Action: Mouse moved to (550, 311)
Screenshot: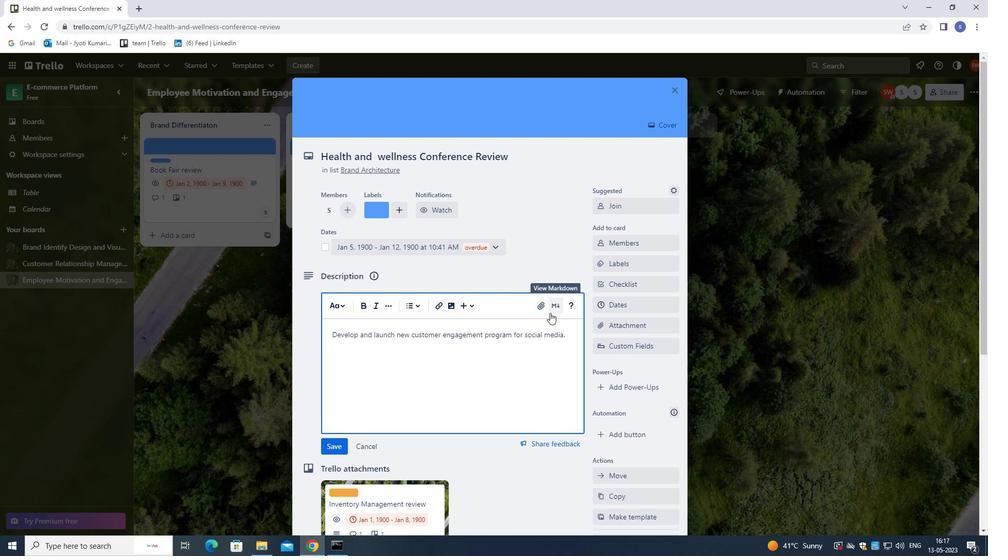 
Action: Mouse scrolled (550, 311) with delta (0, 0)
Screenshot: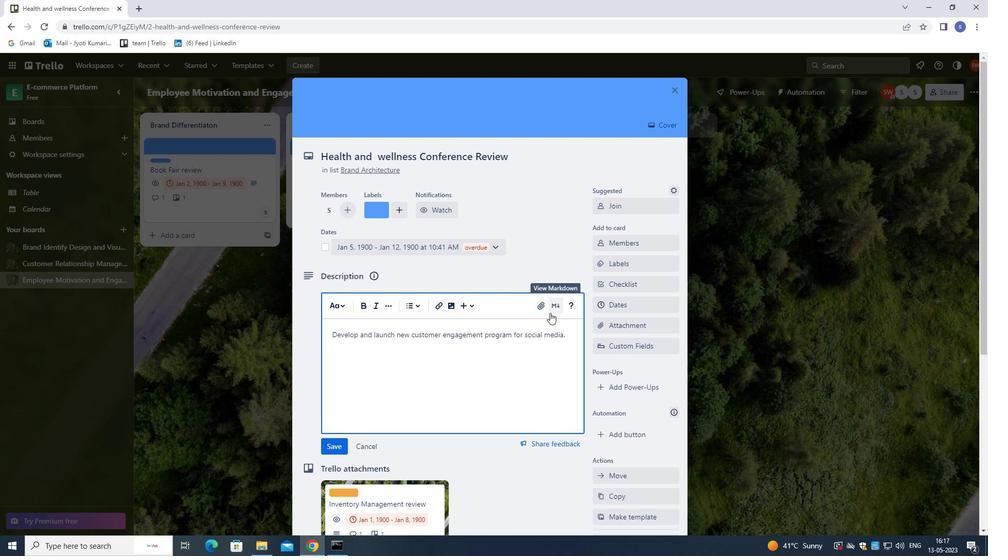 
Action: Mouse moved to (550, 318)
Screenshot: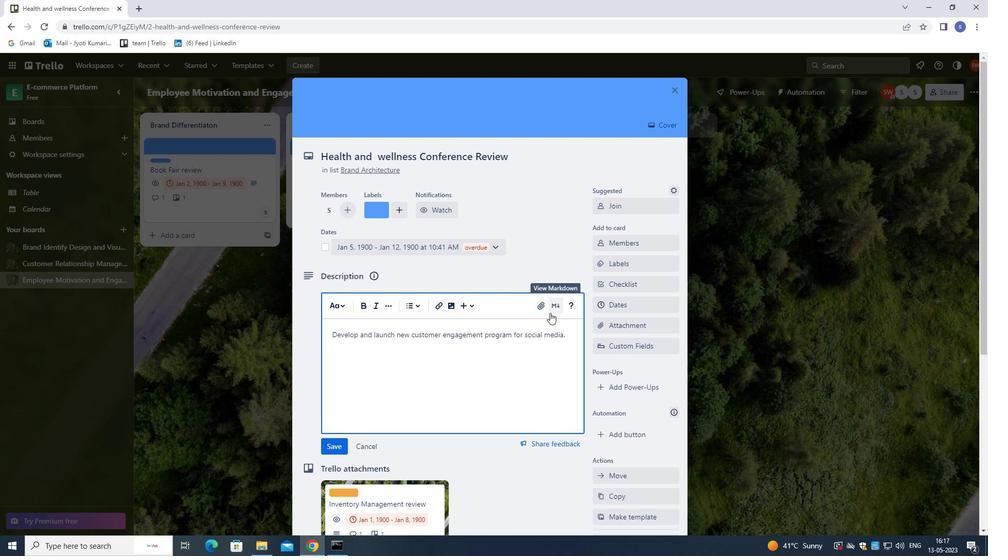 
Action: Mouse scrolled (550, 317) with delta (0, 0)
Screenshot: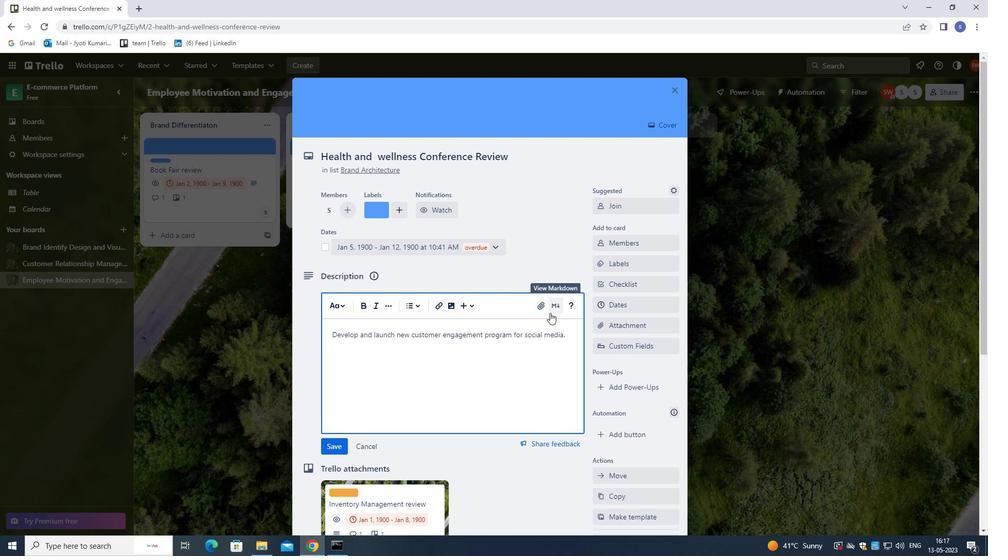 
Action: Mouse moved to (550, 323)
Screenshot: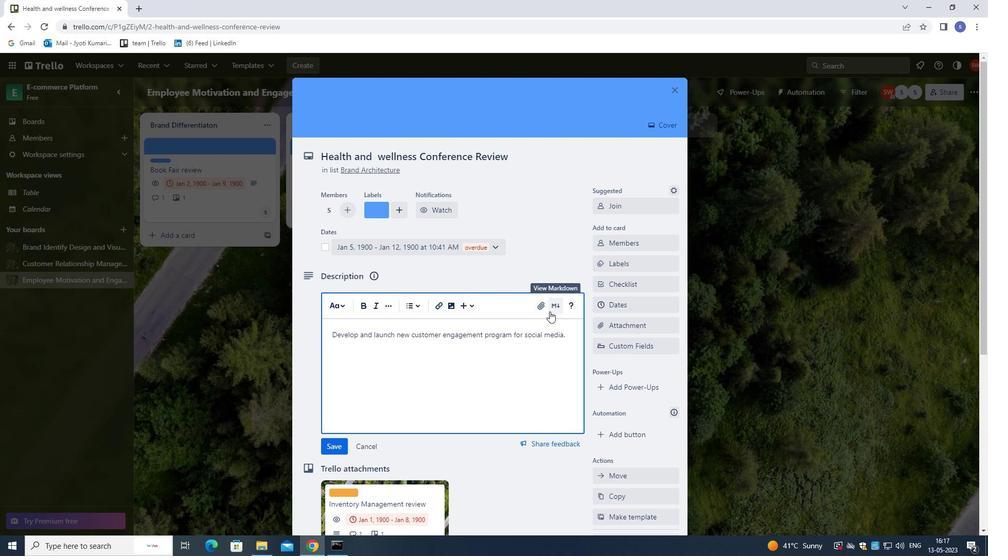 
Action: Mouse scrolled (550, 323) with delta (0, 0)
Screenshot: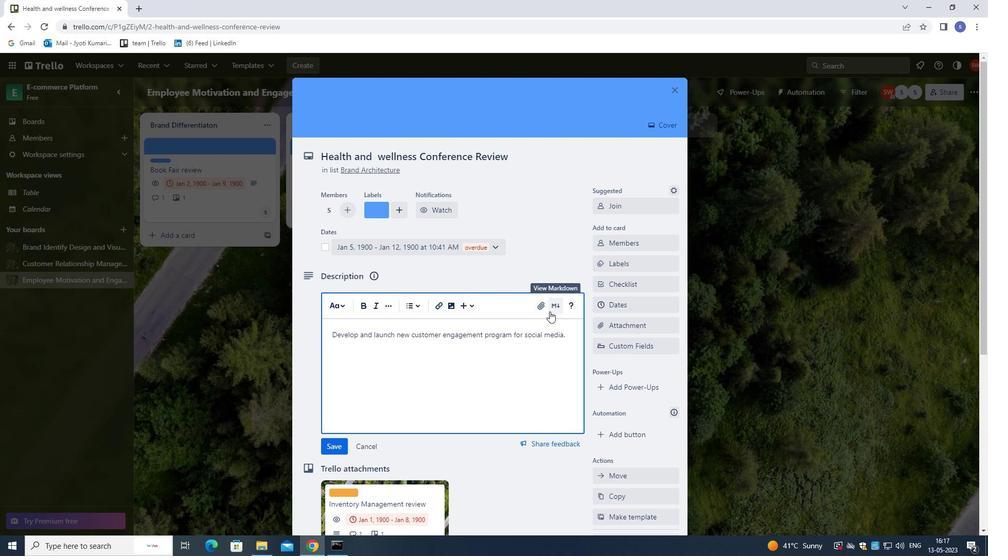 
Action: Mouse moved to (550, 326)
Screenshot: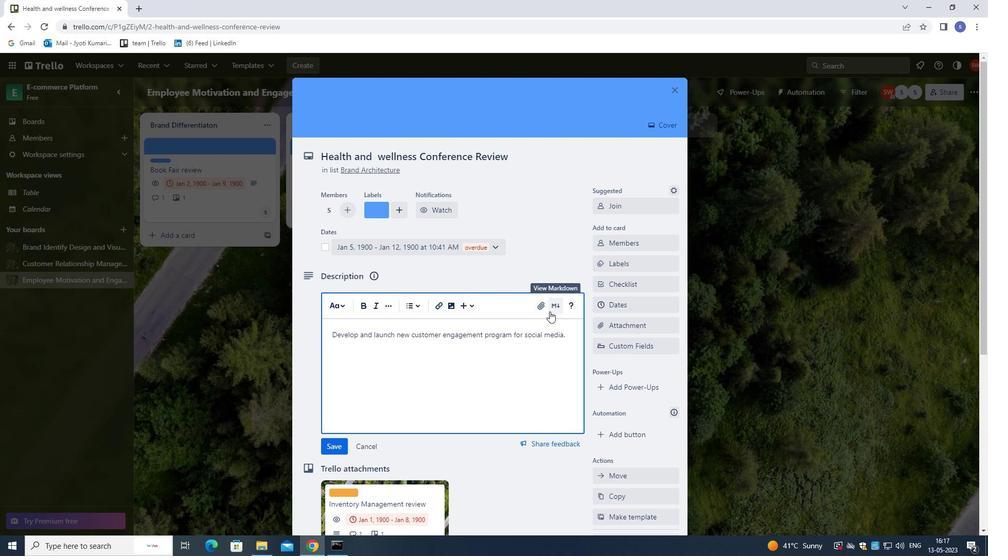 
Action: Mouse scrolled (550, 325) with delta (0, 0)
Screenshot: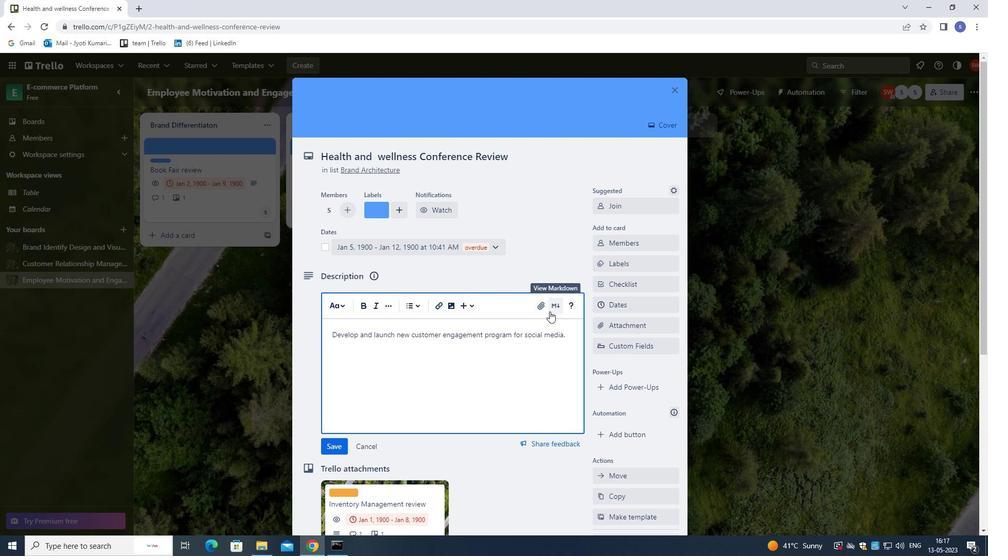
Action: Mouse moved to (550, 330)
Screenshot: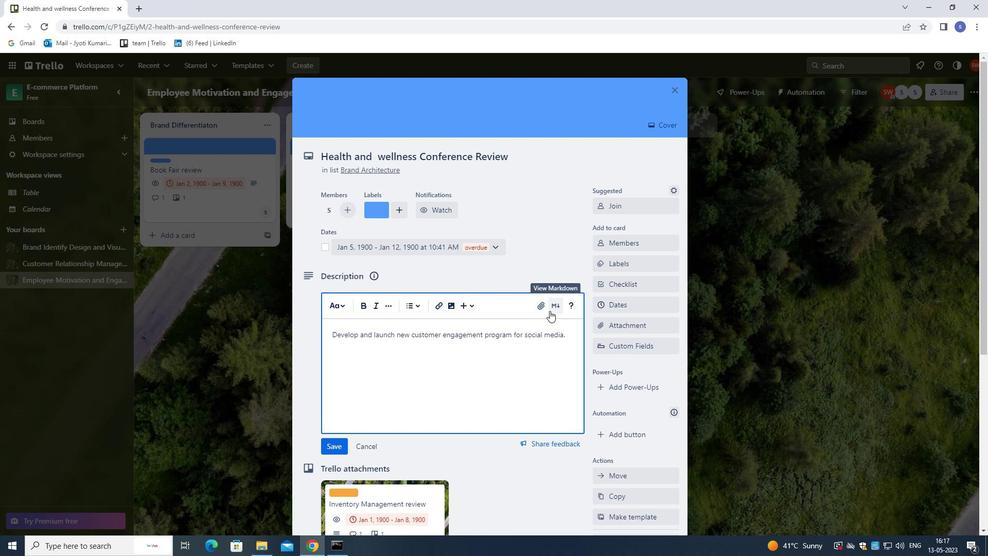 
Action: Mouse scrolled (550, 330) with delta (0, 0)
Screenshot: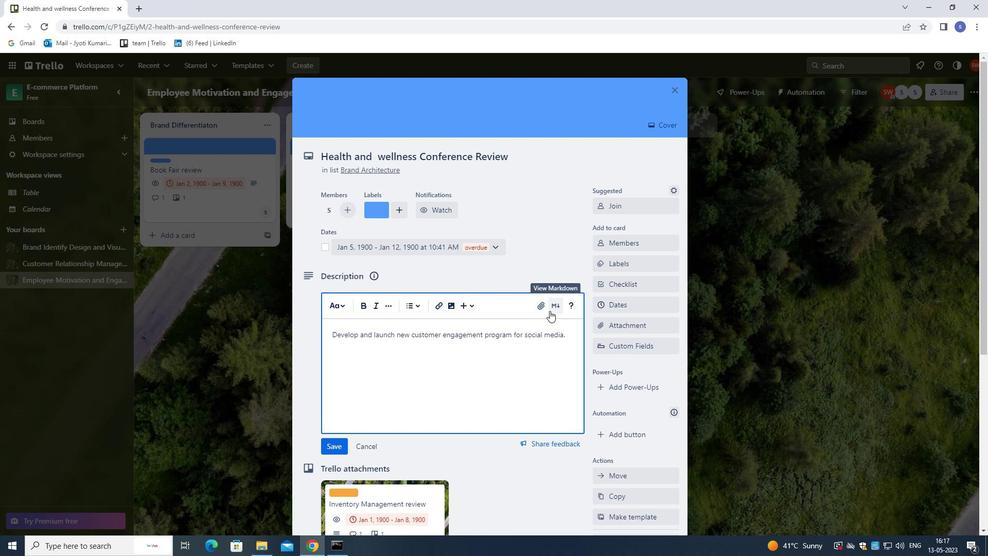 
Action: Mouse moved to (544, 345)
Screenshot: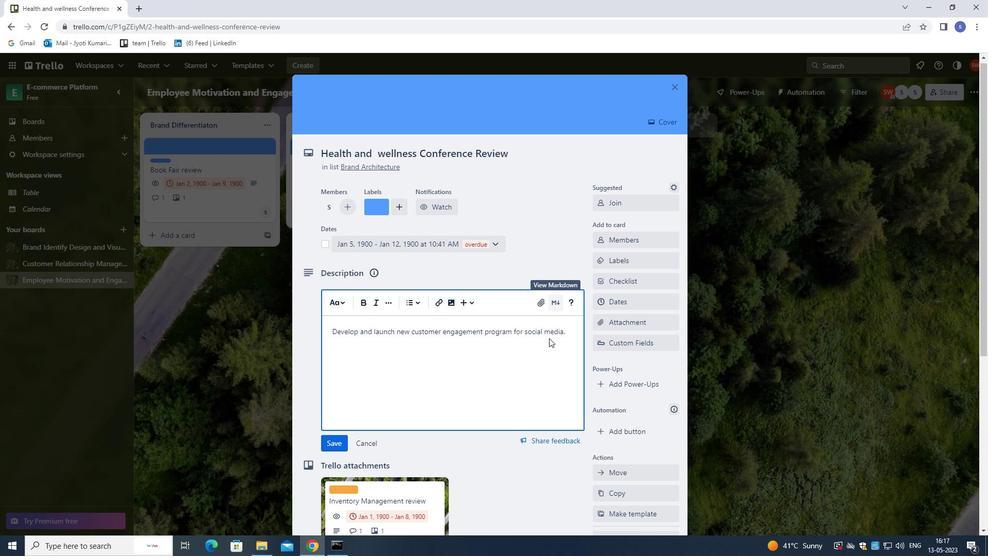 
Action: Mouse scrolled (544, 344) with delta (0, 0)
Screenshot: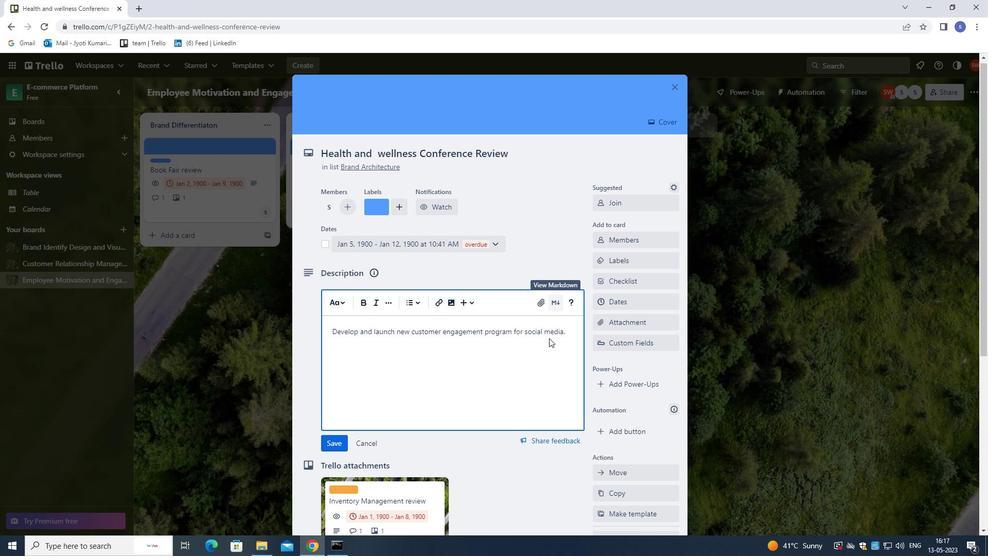 
Action: Mouse moved to (542, 351)
Screenshot: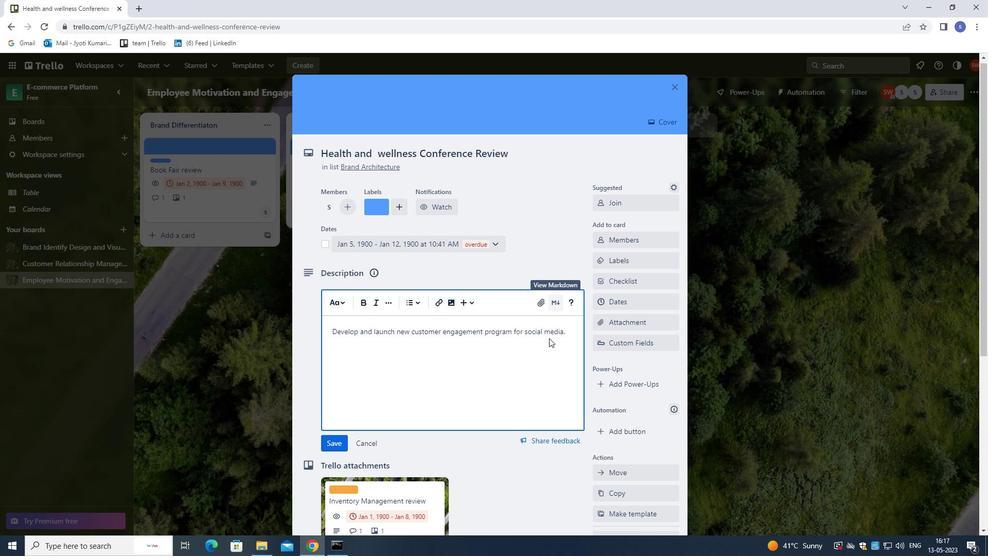 
Action: Mouse scrolled (542, 350) with delta (0, 0)
Screenshot: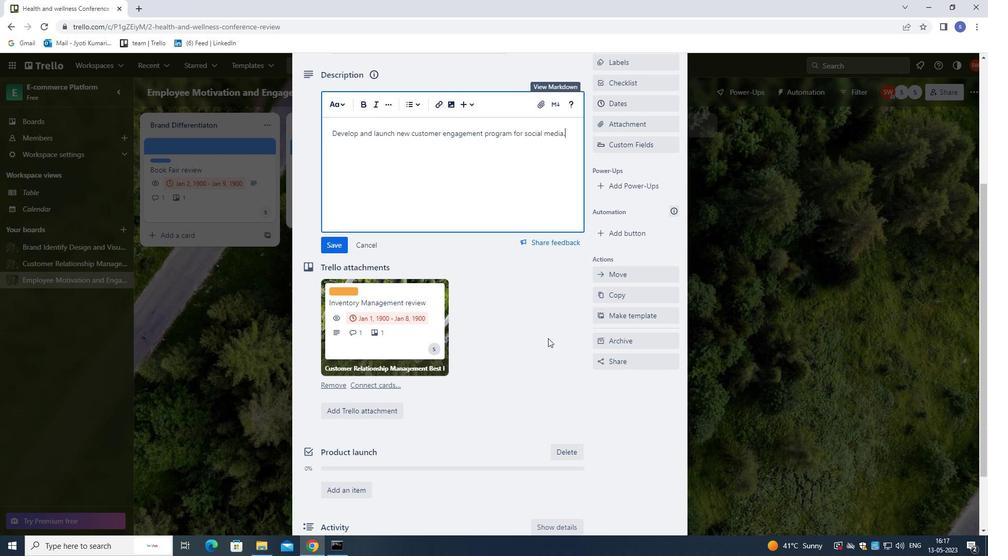 
Action: Mouse moved to (542, 355)
Screenshot: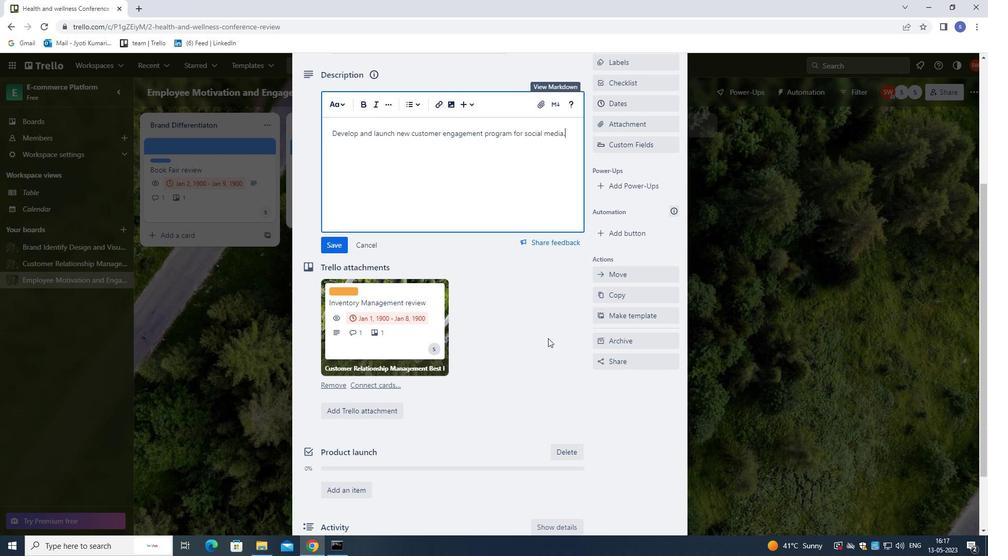 
Action: Mouse scrolled (542, 354) with delta (0, 0)
Screenshot: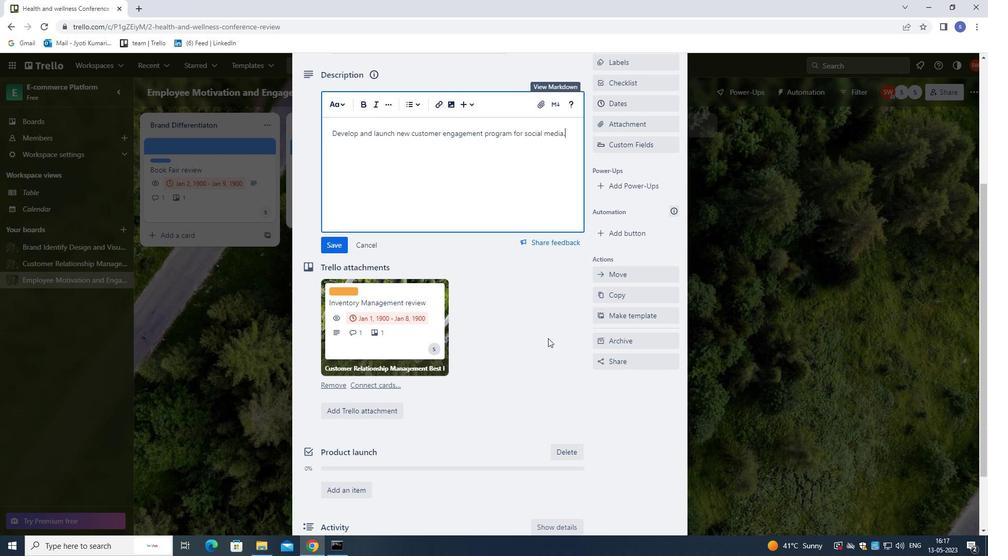 
Action: Mouse moved to (456, 470)
Screenshot: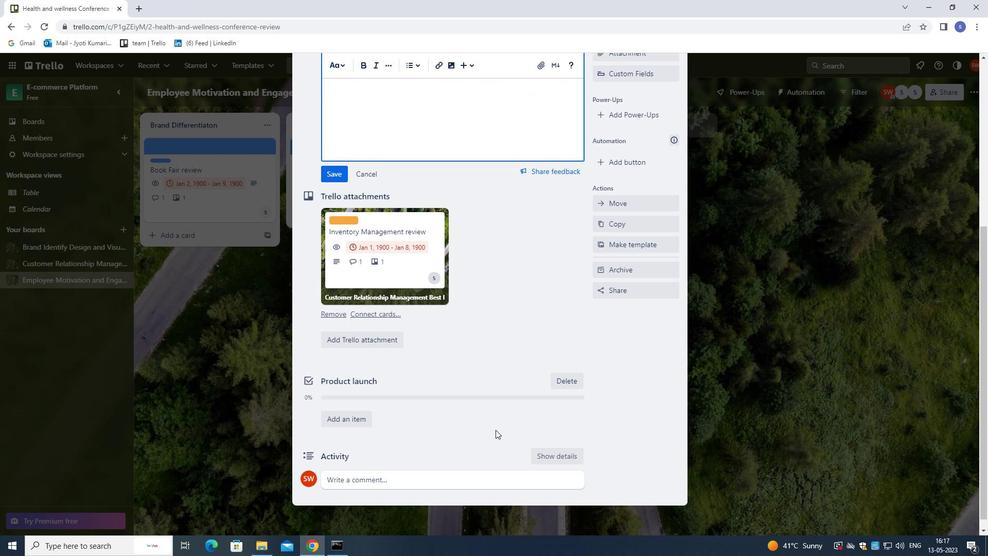 
Action: Mouse pressed left at (456, 470)
Screenshot: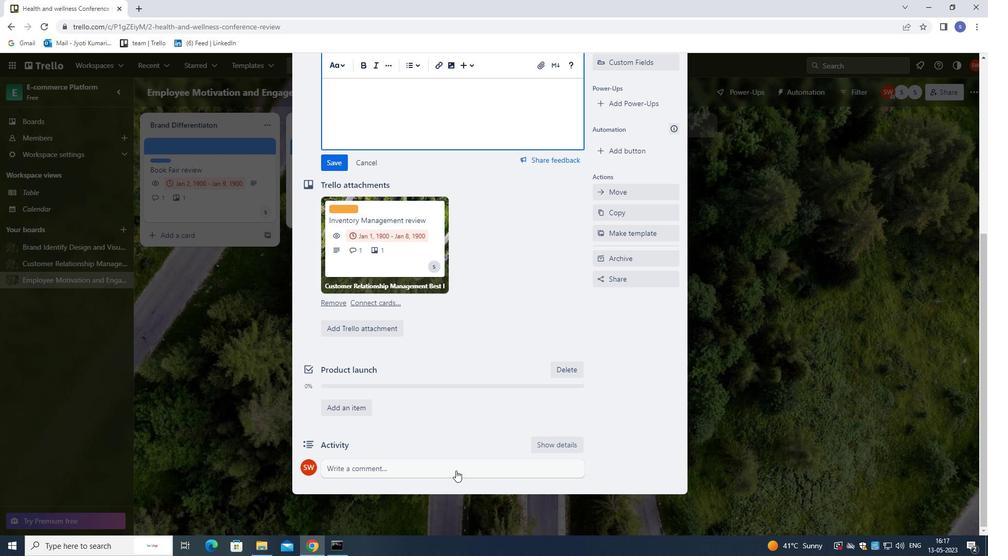 
Action: Mouse moved to (483, 403)
Screenshot: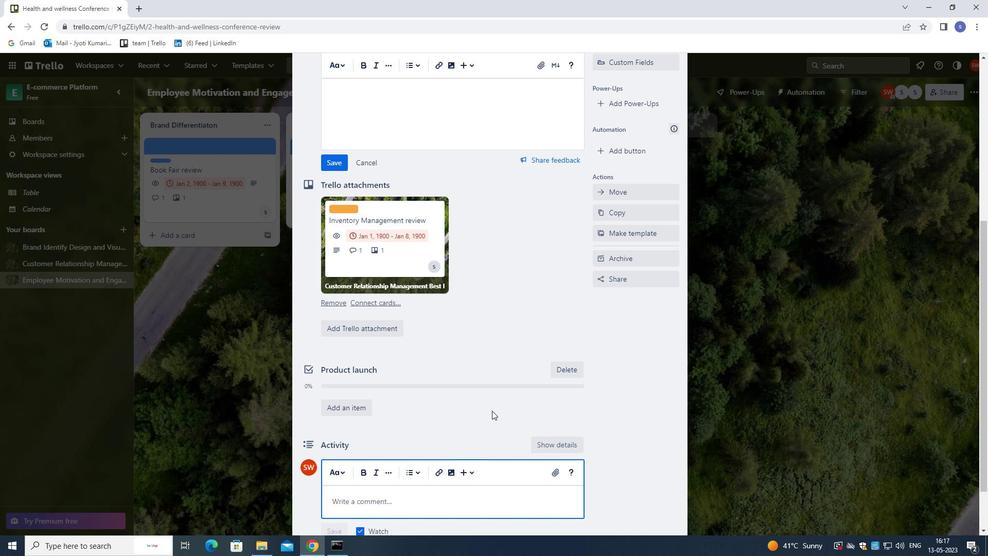 
Action: Key pressed <Key.shift>WE<Key.space>SHOULD<Key.space>APPROACH<Key.space>THIS<Key.space>TASK<Key.space>AS<Key.space>AN<Key.space>OPPORTUNITY<Key.space>TO<Key.space>LEARN<Key.space>AND<Key.space>GROW,<Key.space>BY<Key.space>EXPLORING<Key.space>NEW<Key.space>IDEAS<Key.space>AND<Key.space>METHODS.
Screenshot: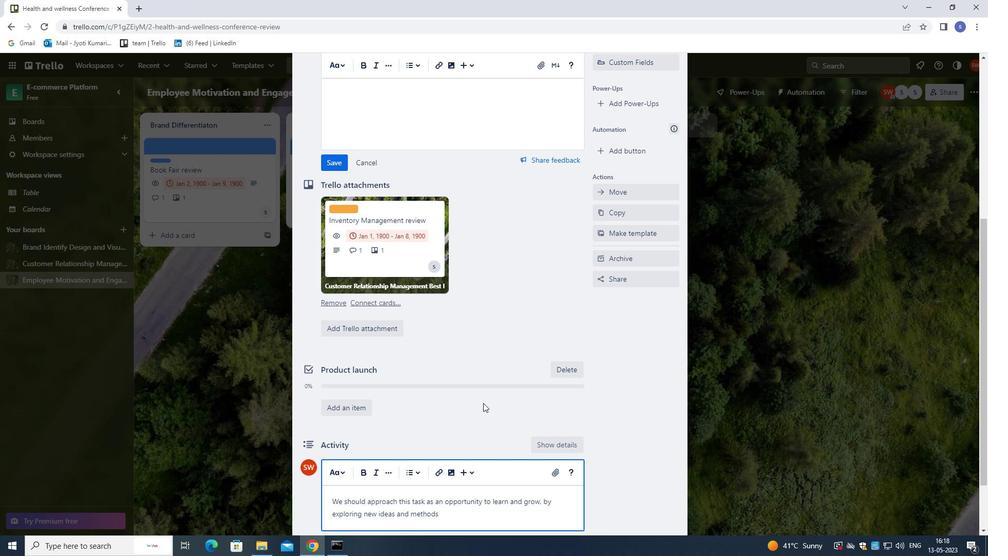 
Action: Mouse moved to (331, 157)
Screenshot: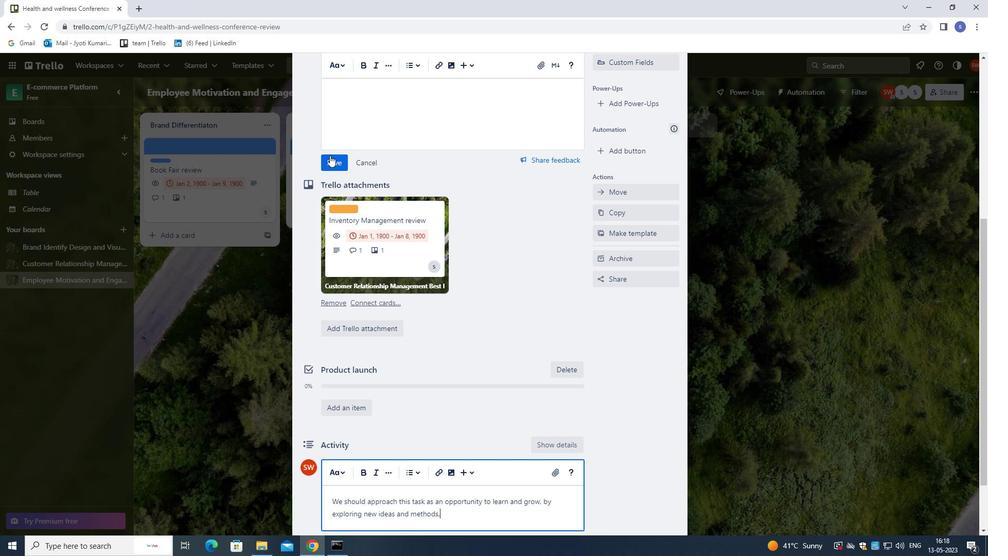
Action: Mouse pressed left at (331, 157)
Screenshot: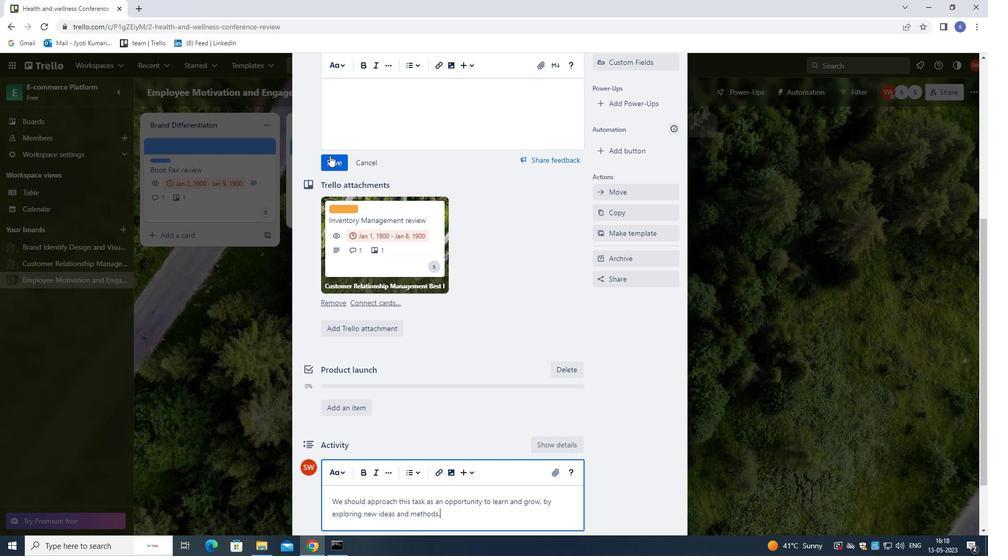 
Action: Mouse moved to (347, 221)
Screenshot: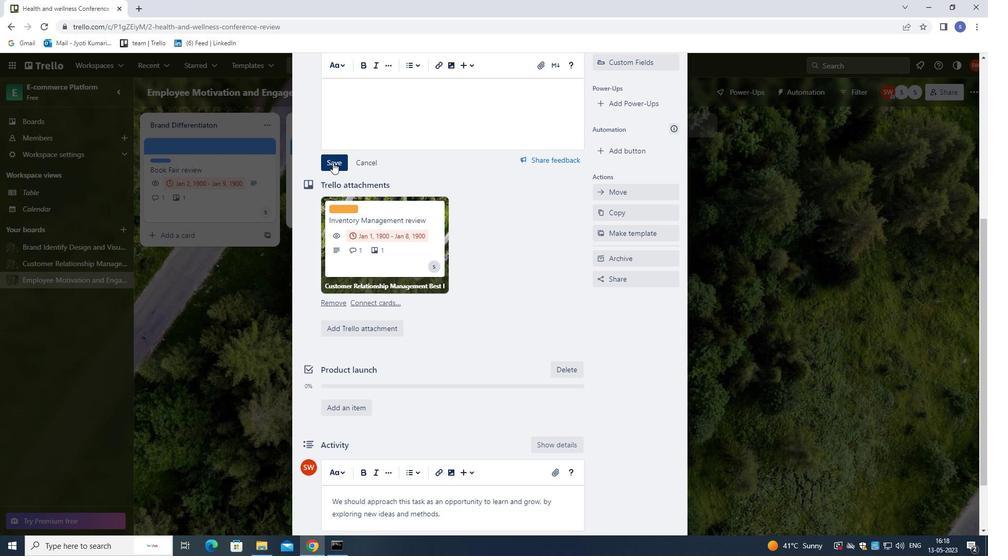 
Action: Mouse scrolled (347, 221) with delta (0, 0)
Screenshot: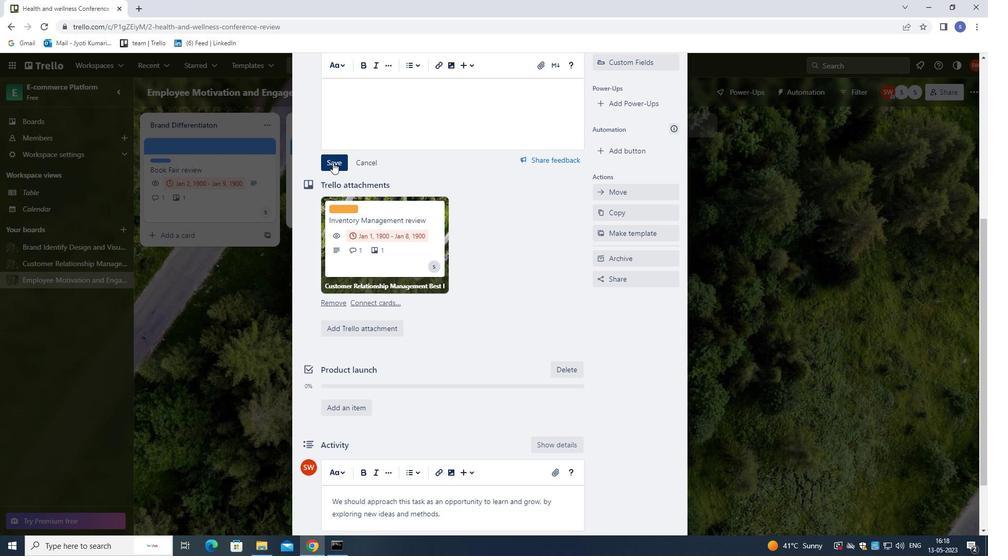 
Action: Mouse moved to (348, 299)
Screenshot: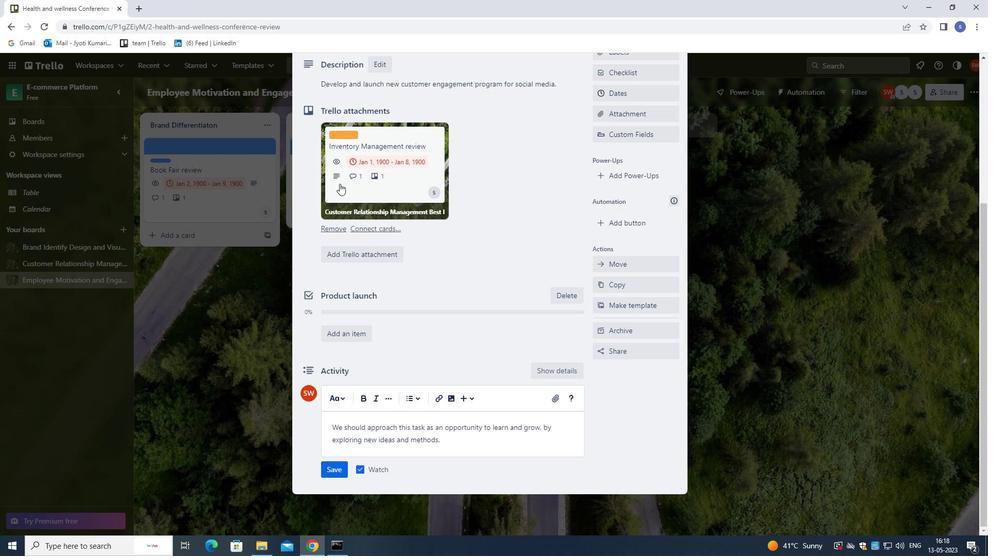 
Action: Mouse scrolled (348, 298) with delta (0, 0)
Screenshot: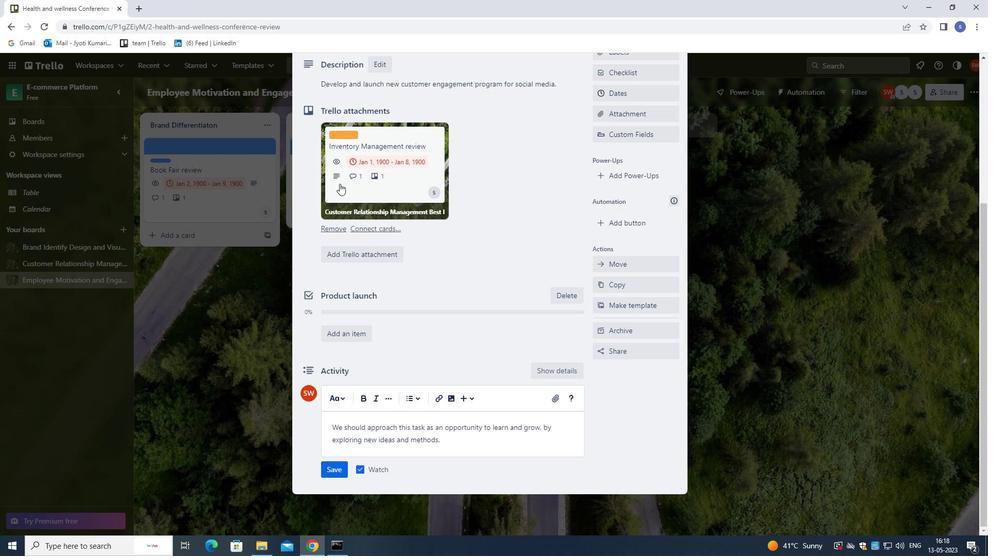 
Action: Mouse moved to (352, 326)
Screenshot: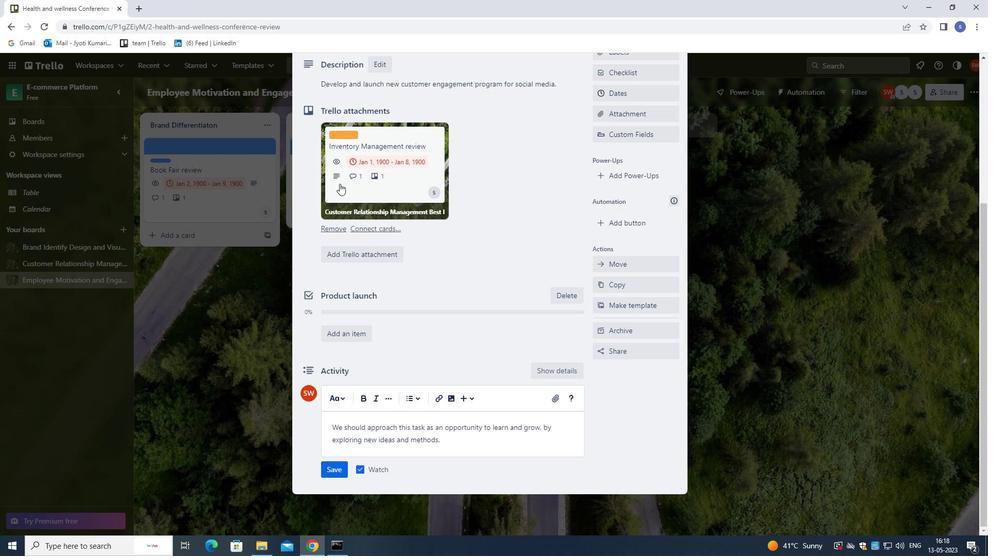 
Action: Mouse scrolled (352, 325) with delta (0, 0)
Screenshot: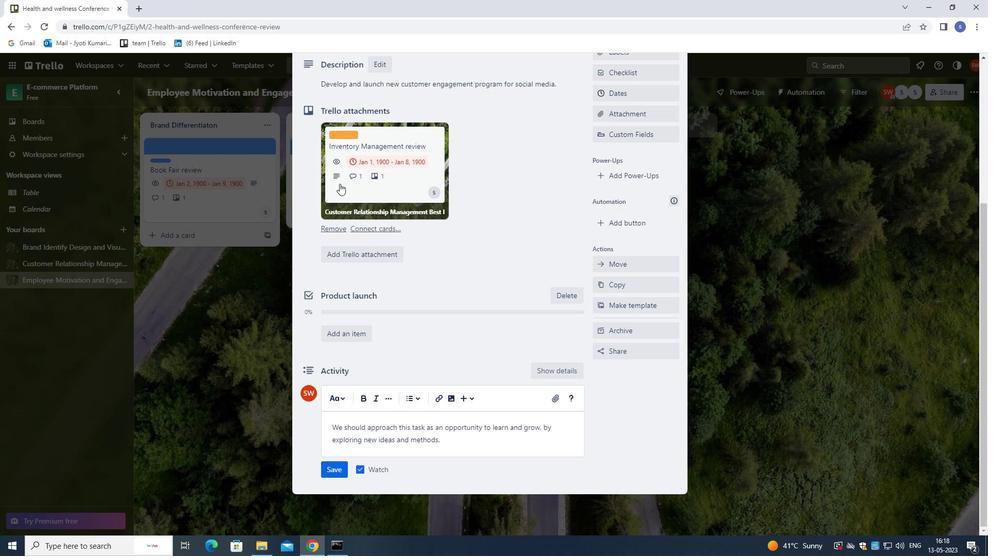 
Action: Mouse moved to (353, 334)
Screenshot: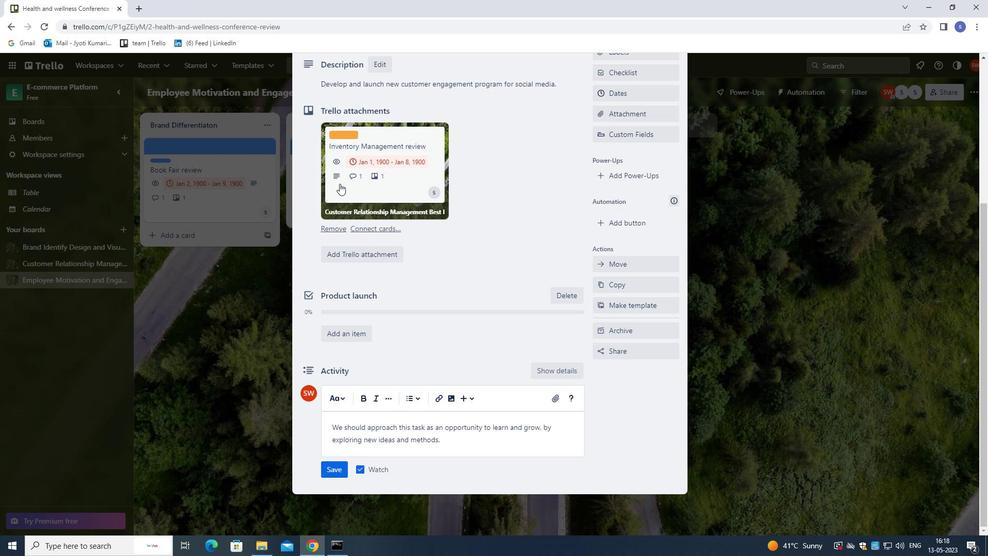 
Action: Mouse scrolled (353, 334) with delta (0, 0)
Screenshot: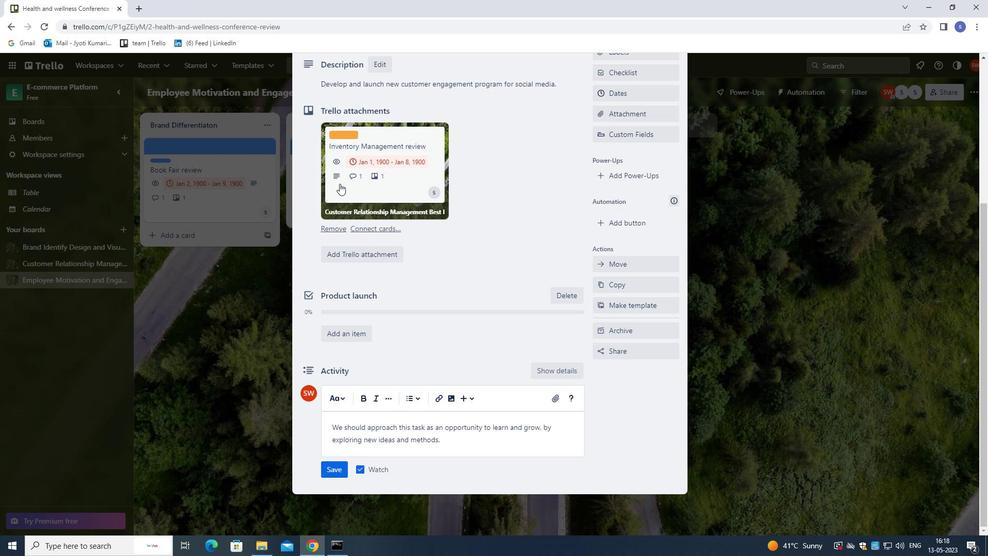 
Action: Mouse moved to (354, 343)
Screenshot: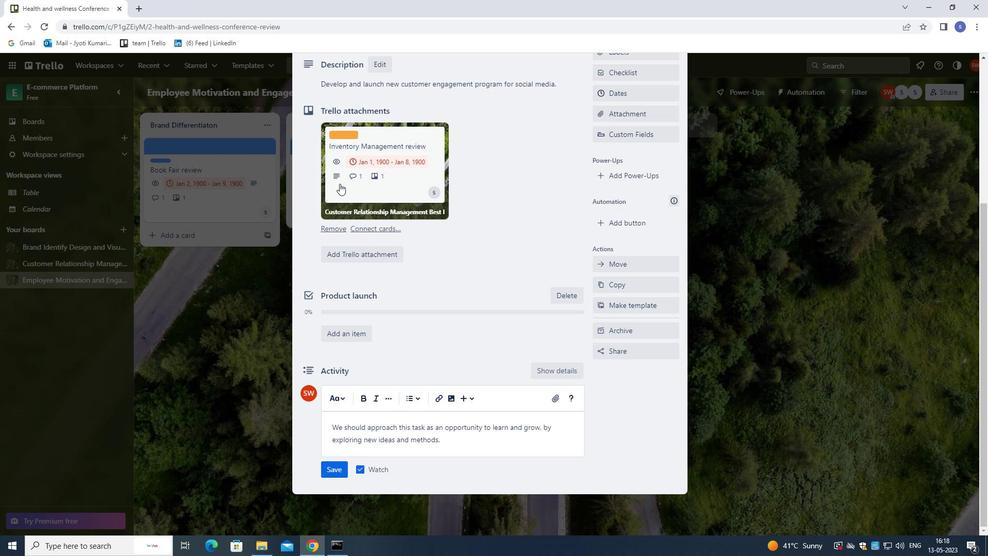 
Action: Mouse scrolled (354, 343) with delta (0, 0)
Screenshot: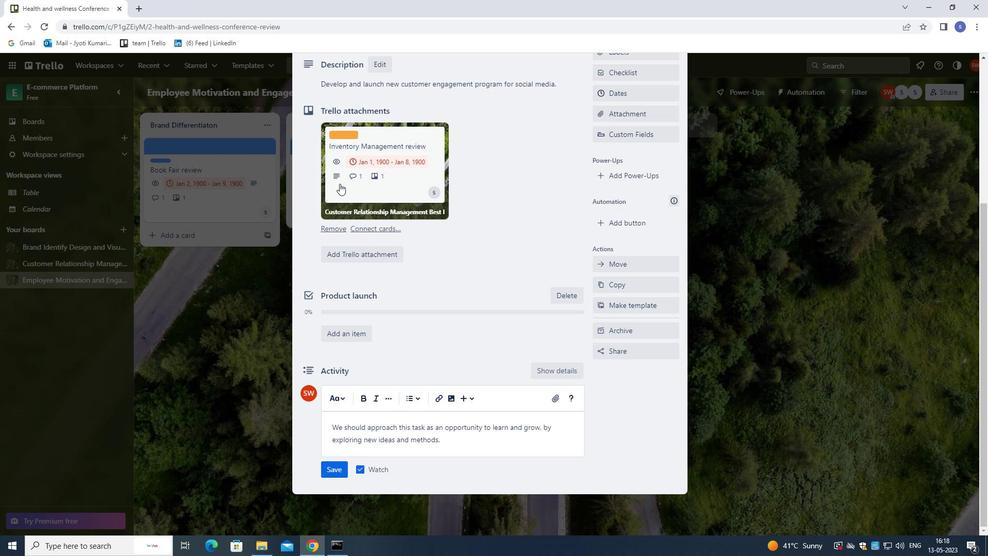 
Action: Mouse moved to (341, 468)
Screenshot: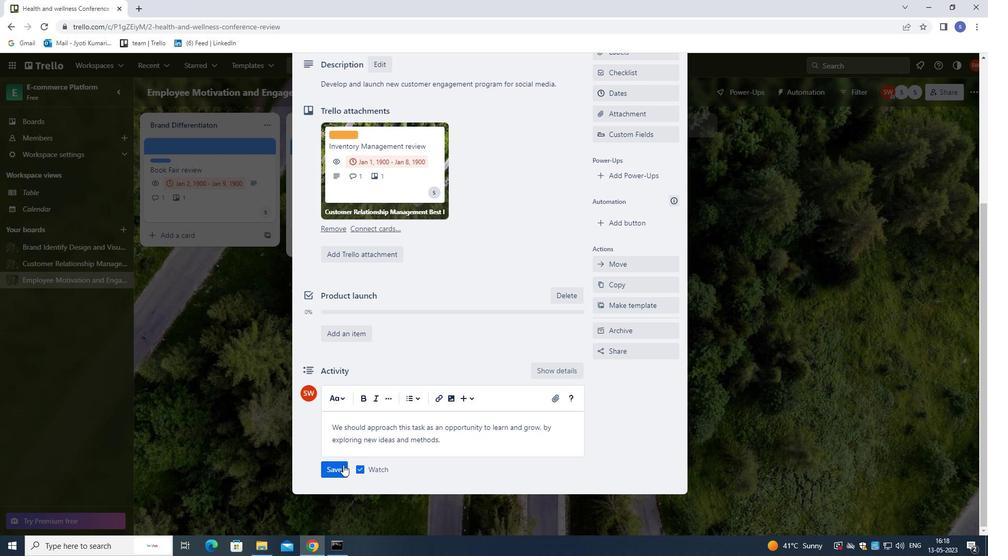 
Action: Mouse pressed left at (341, 468)
Screenshot: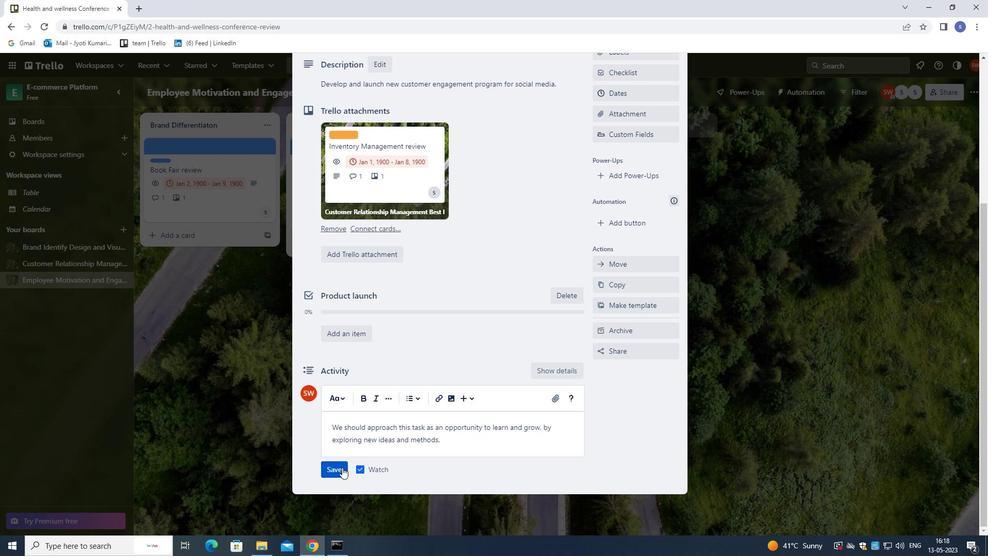 
Action: Mouse moved to (392, 420)
Screenshot: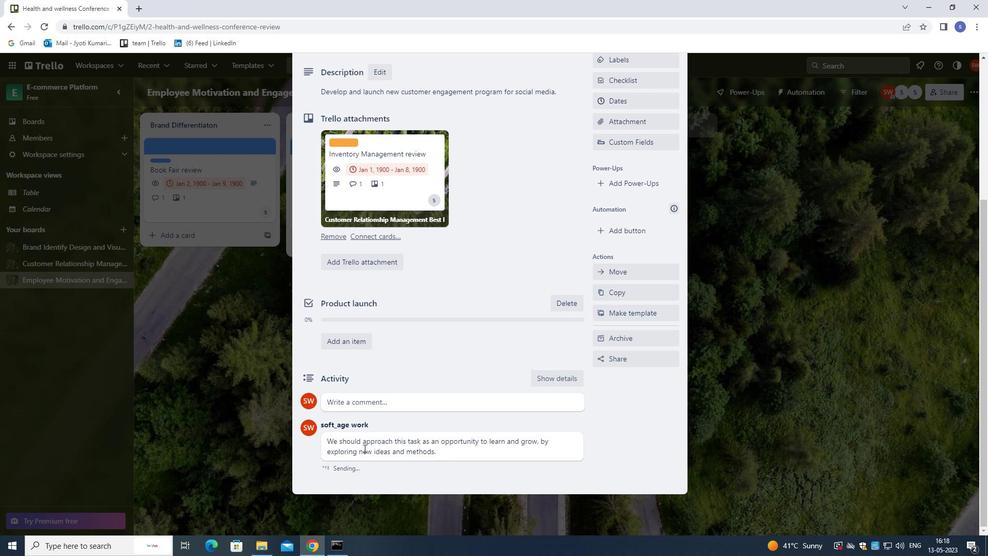 
Action: Mouse scrolled (392, 421) with delta (0, 0)
Screenshot: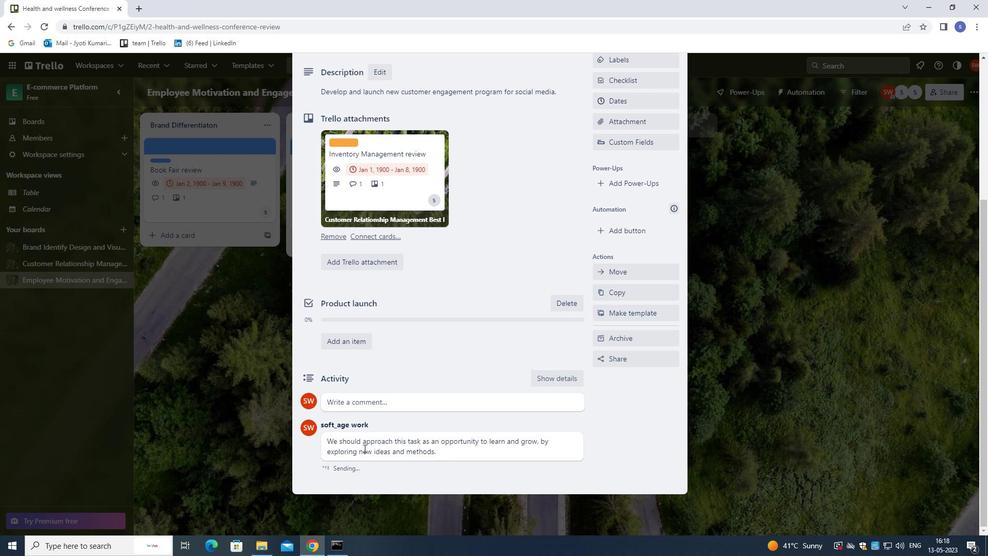 
Action: Mouse moved to (396, 416)
Screenshot: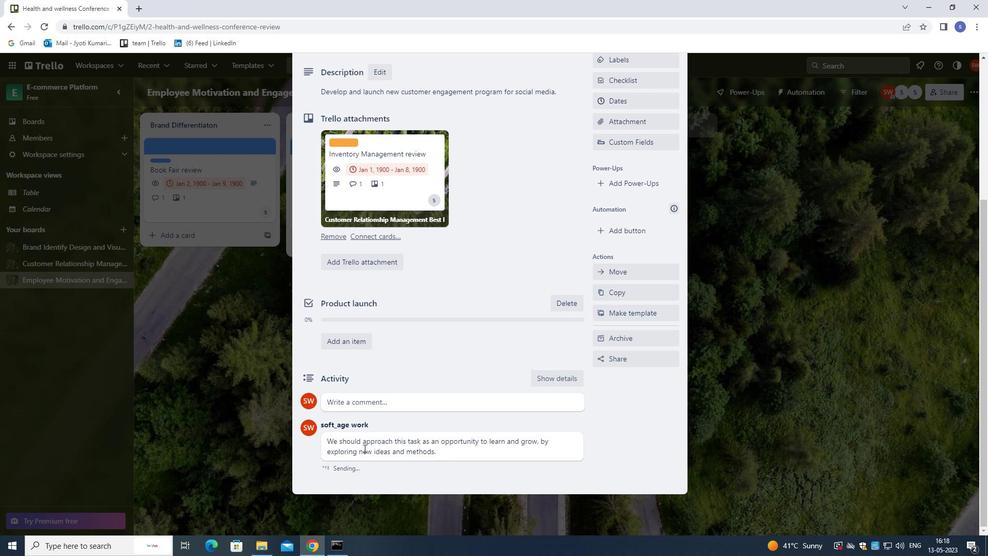 
Action: Mouse scrolled (396, 417) with delta (0, 0)
Screenshot: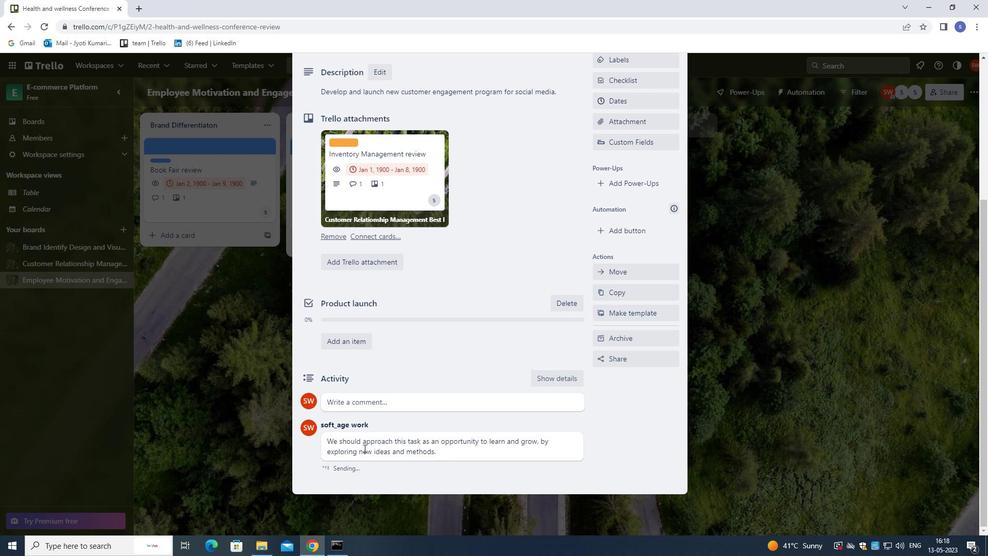 
Action: Mouse moved to (401, 409)
Screenshot: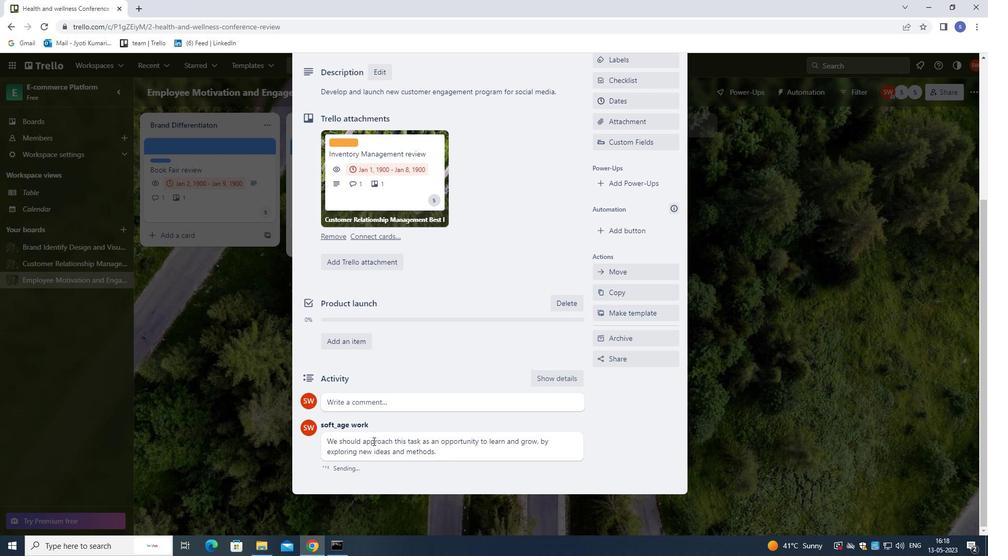 
Action: Mouse scrolled (401, 410) with delta (0, 0)
Screenshot: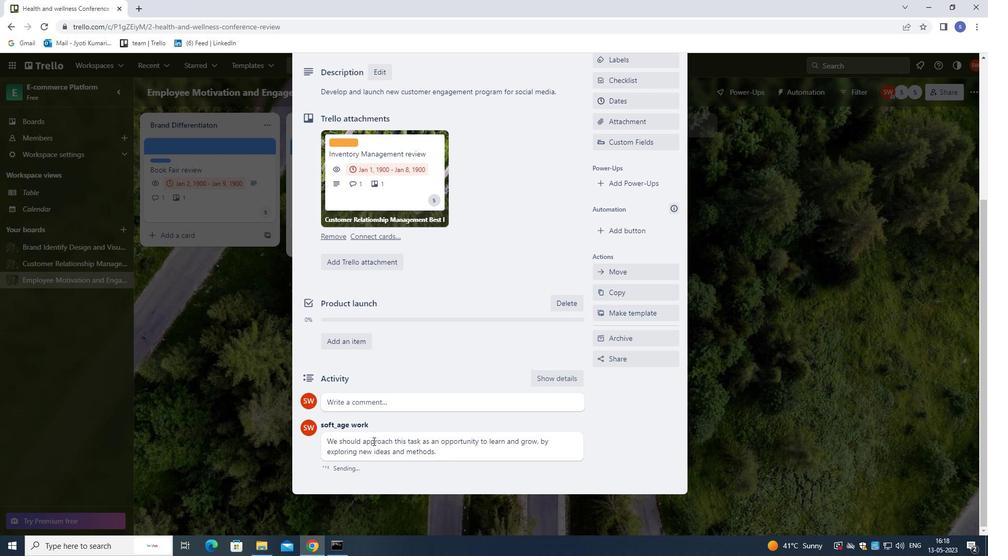
Action: Mouse moved to (404, 403)
Screenshot: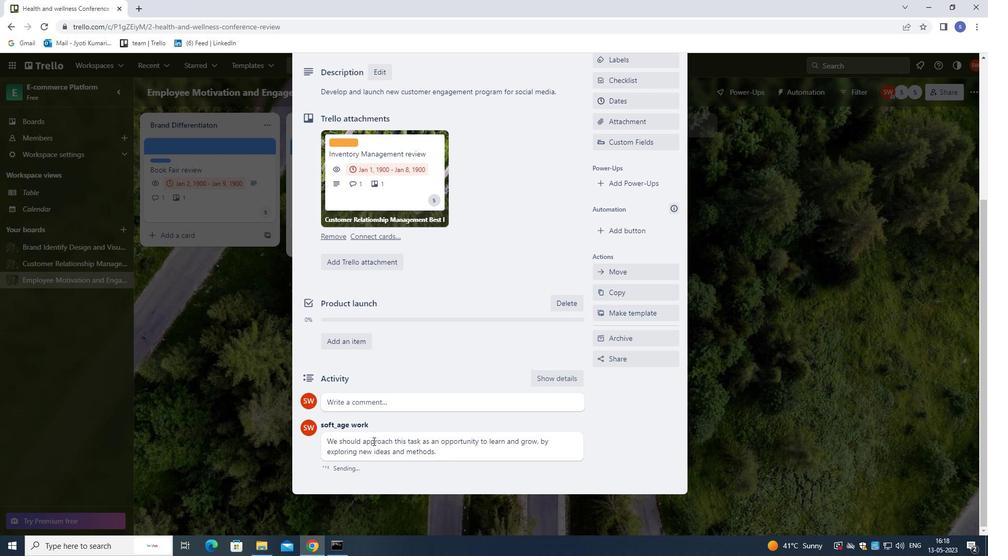 
Action: Mouse scrolled (404, 403) with delta (0, 0)
Screenshot: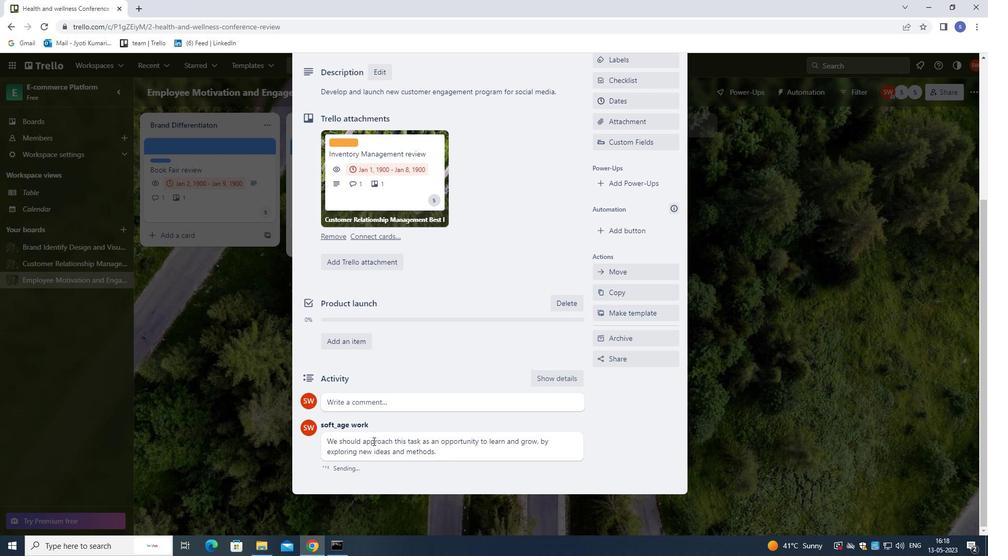 
Action: Mouse moved to (409, 393)
Screenshot: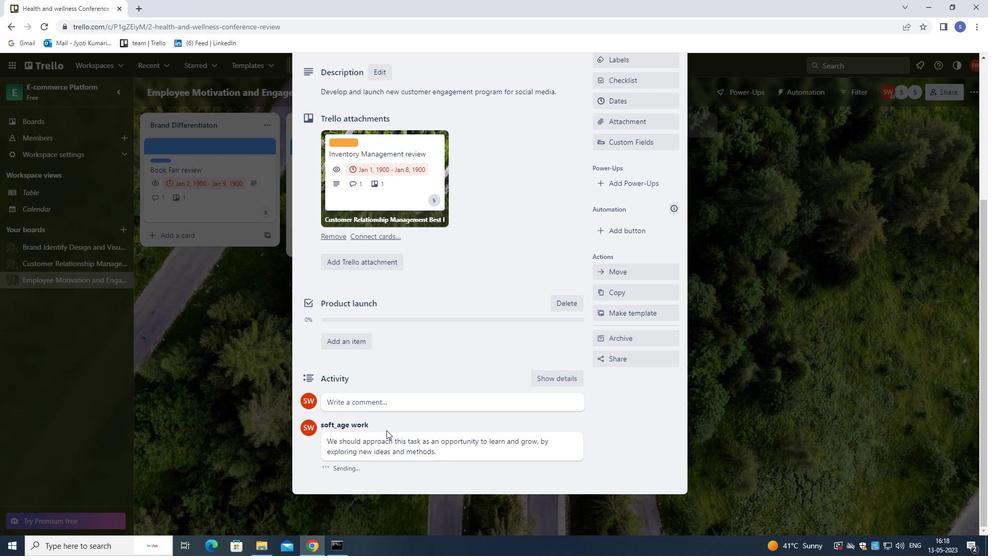
Action: Mouse scrolled (409, 394) with delta (0, 0)
Screenshot: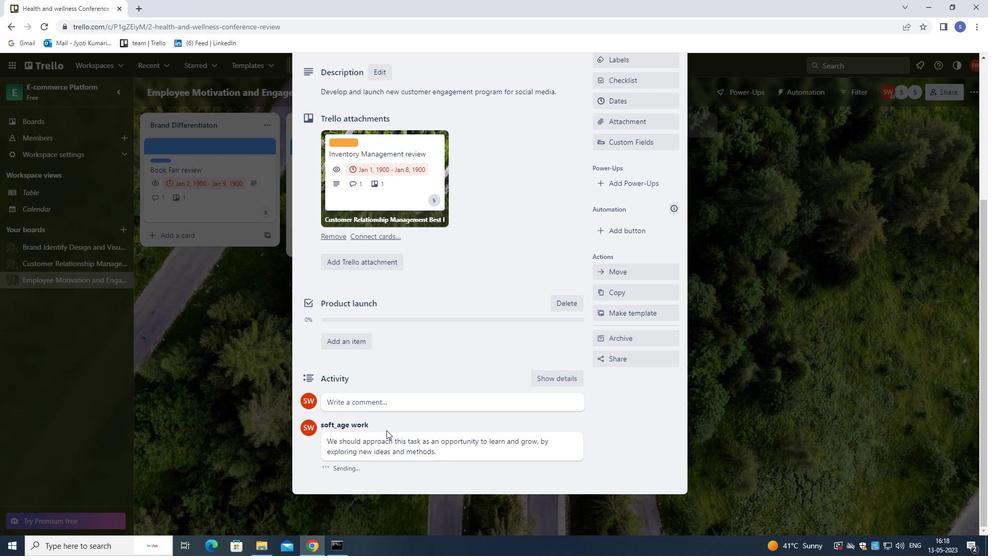 
Action: Mouse moved to (423, 371)
Screenshot: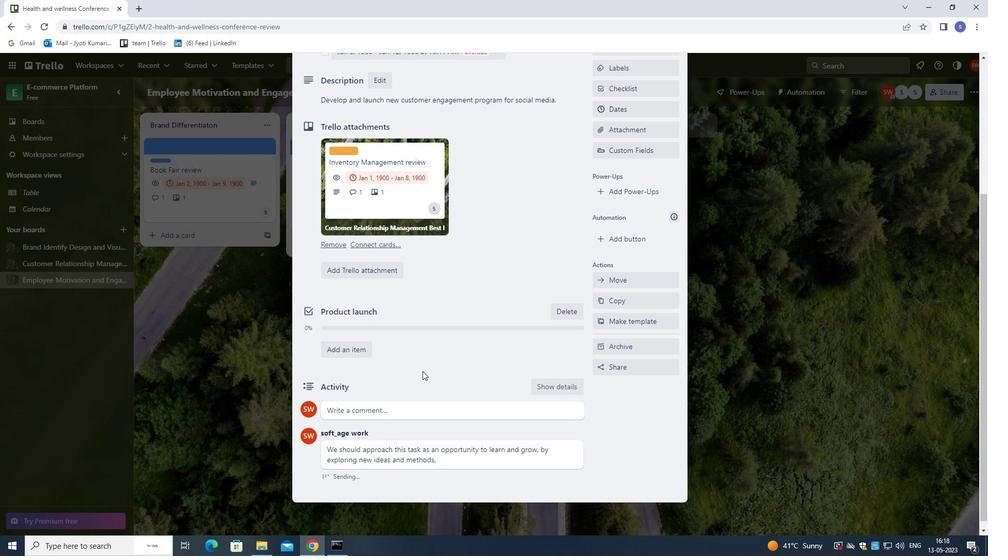 
Action: Mouse scrolled (423, 372) with delta (0, 0)
Screenshot: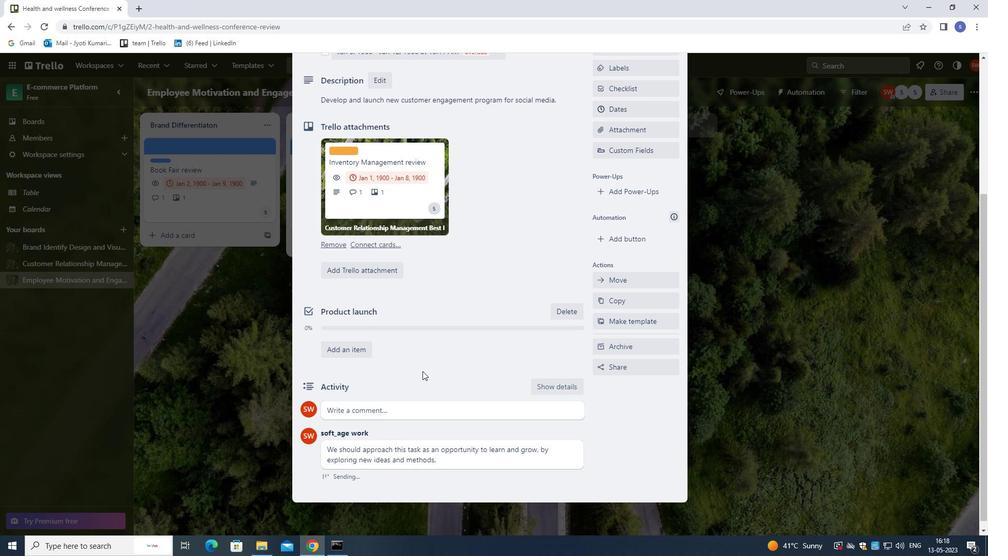 
Action: Mouse scrolled (423, 372) with delta (0, 0)
Screenshot: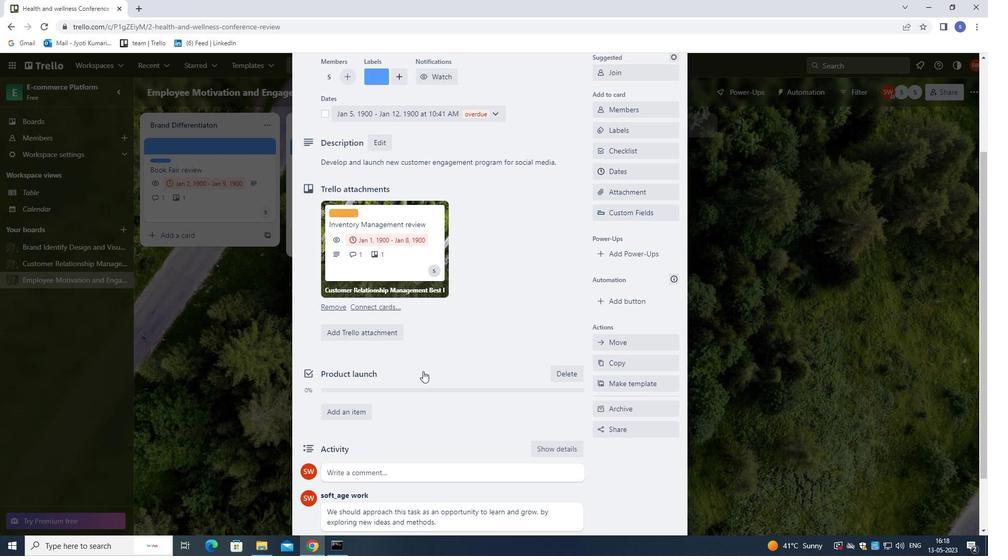 
Action: Mouse moved to (423, 371)
Screenshot: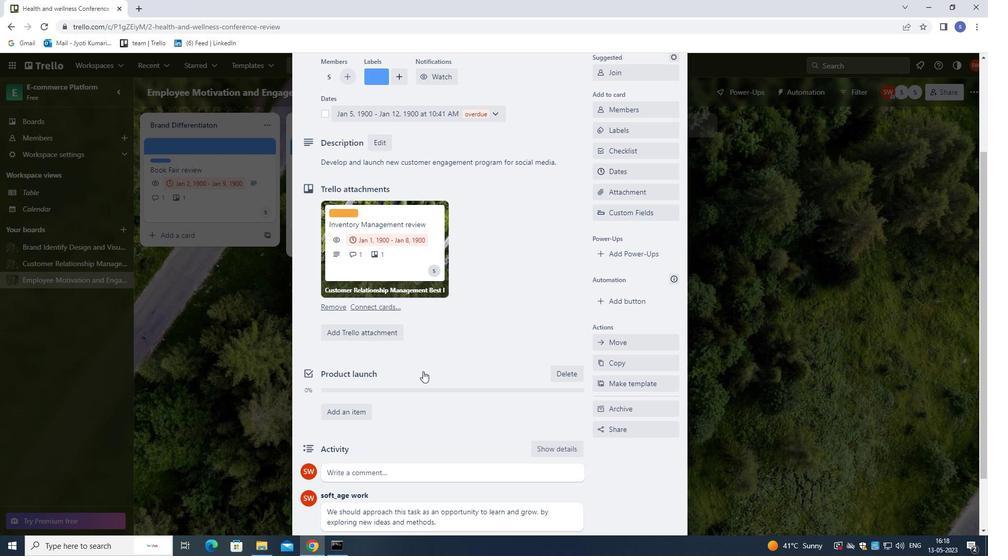 
Action: Mouse scrolled (423, 371) with delta (0, 0)
Screenshot: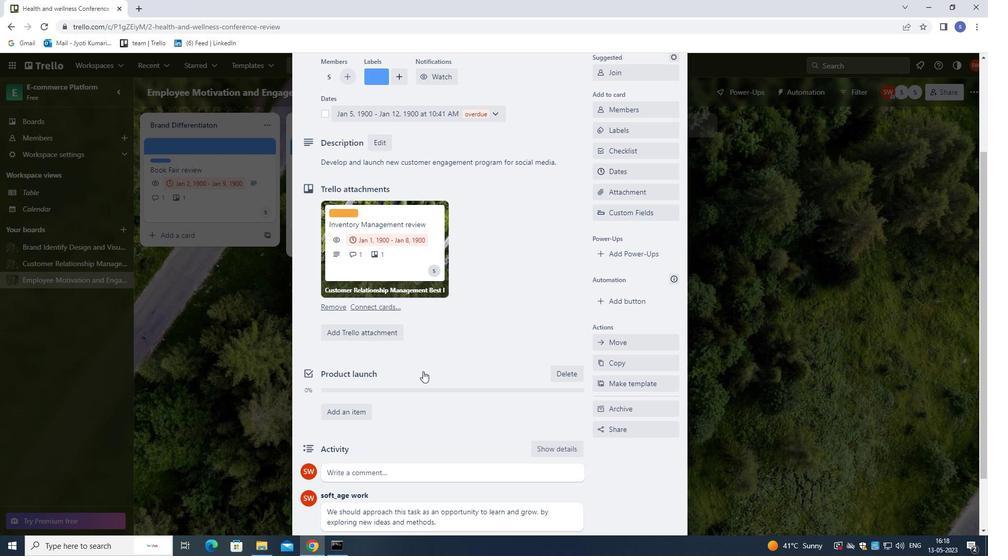 
Action: Mouse moved to (423, 369)
Screenshot: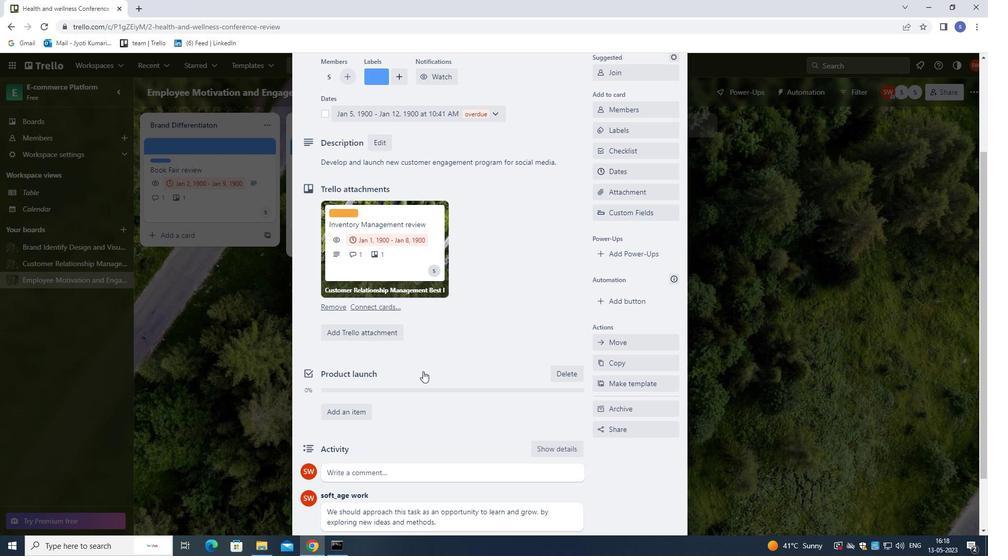 
Action: Mouse scrolled (423, 370) with delta (0, 0)
Screenshot: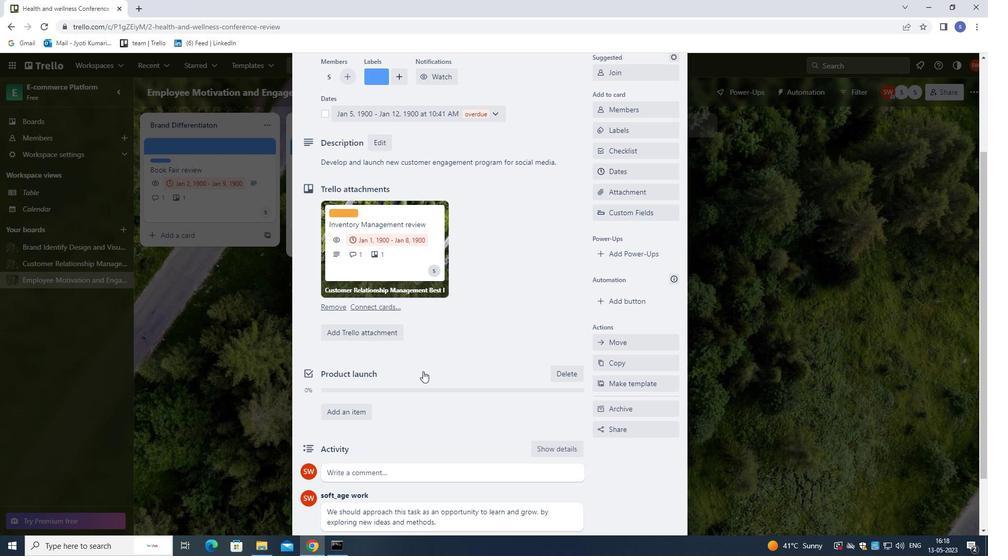 
Action: Mouse moved to (425, 365)
Screenshot: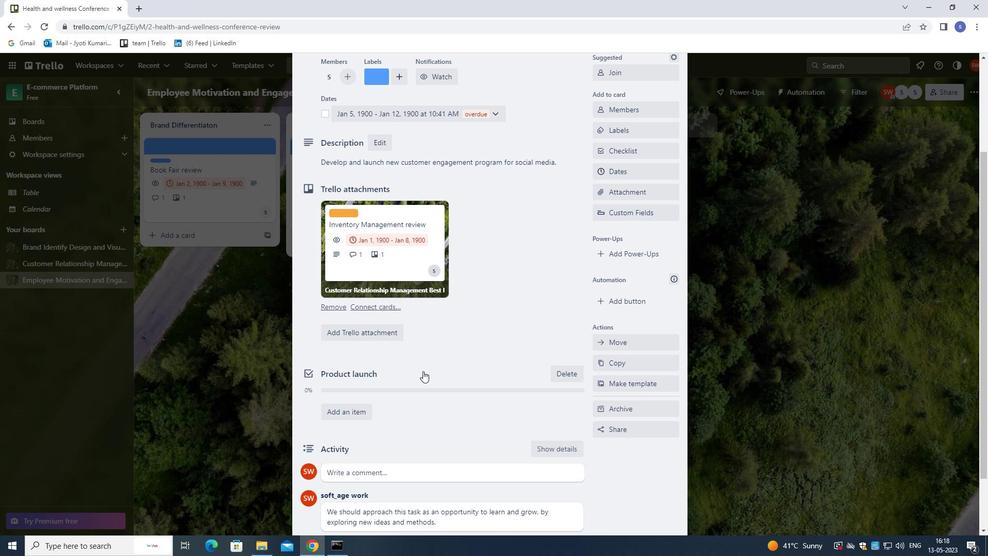 
Action: Mouse scrolled (425, 365) with delta (0, 0)
Screenshot: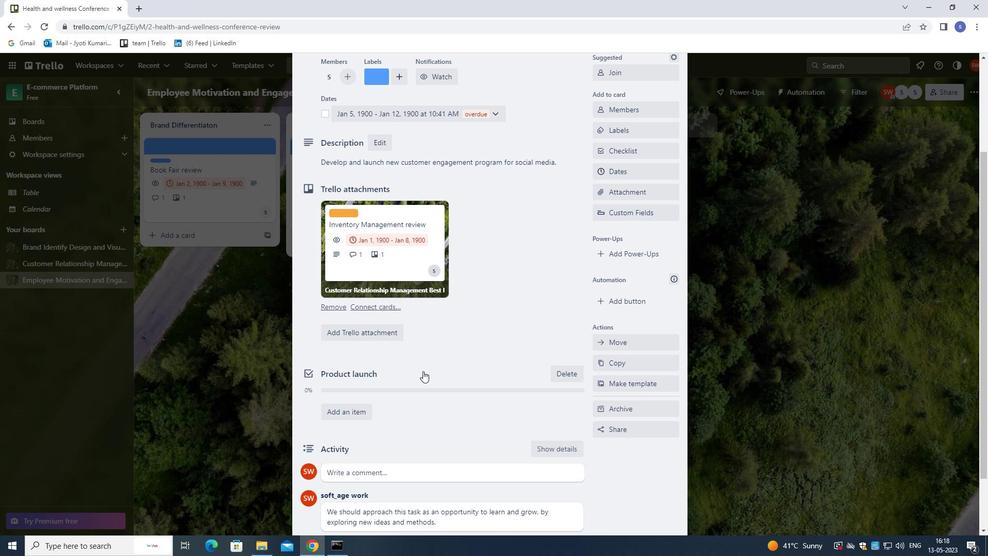 
Action: Mouse moved to (676, 89)
Screenshot: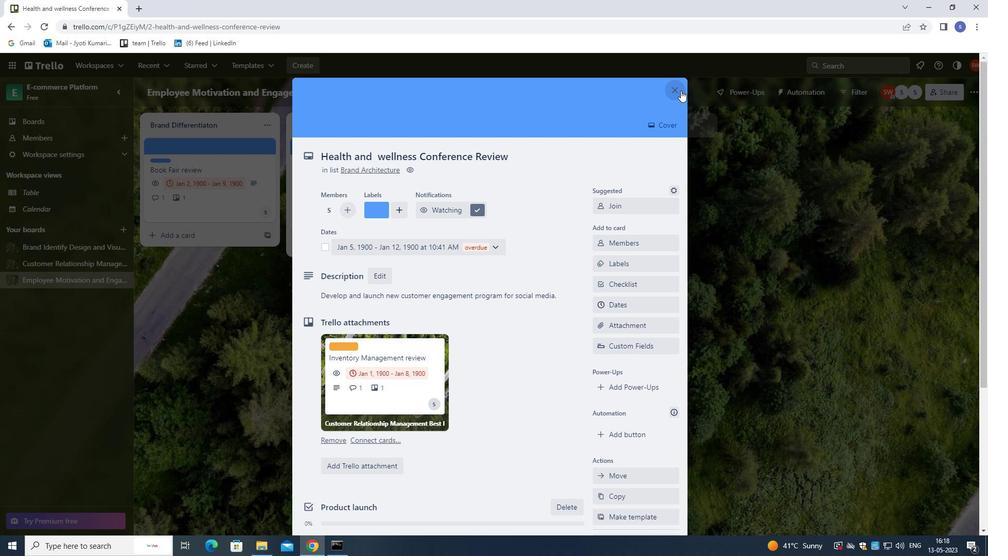 
Action: Mouse pressed left at (676, 89)
Screenshot: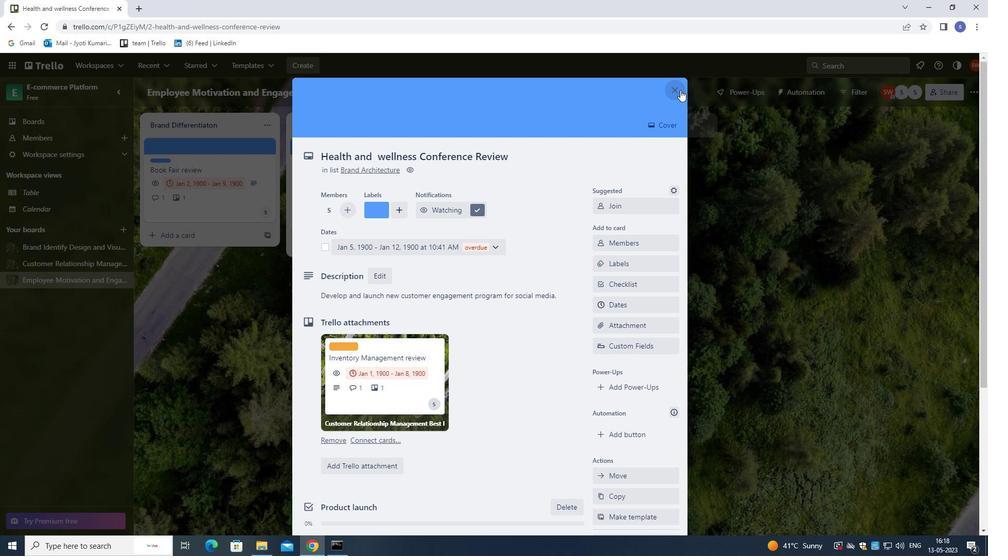 
Action: Mouse moved to (676, 88)
Screenshot: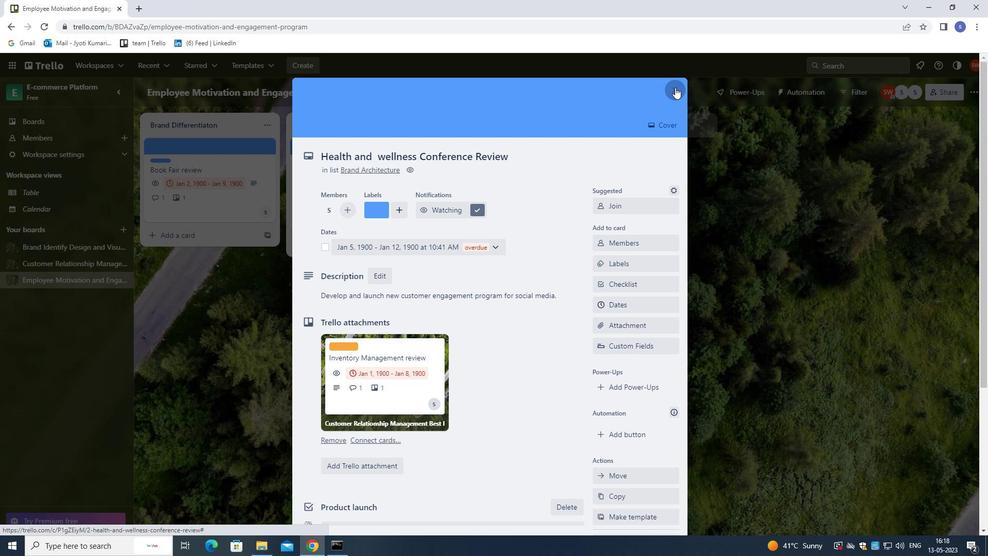 
